 Task: Sort the unsolved tickets in your groups, order by Requester in descending order.
Action: Mouse moved to (13, 291)
Screenshot: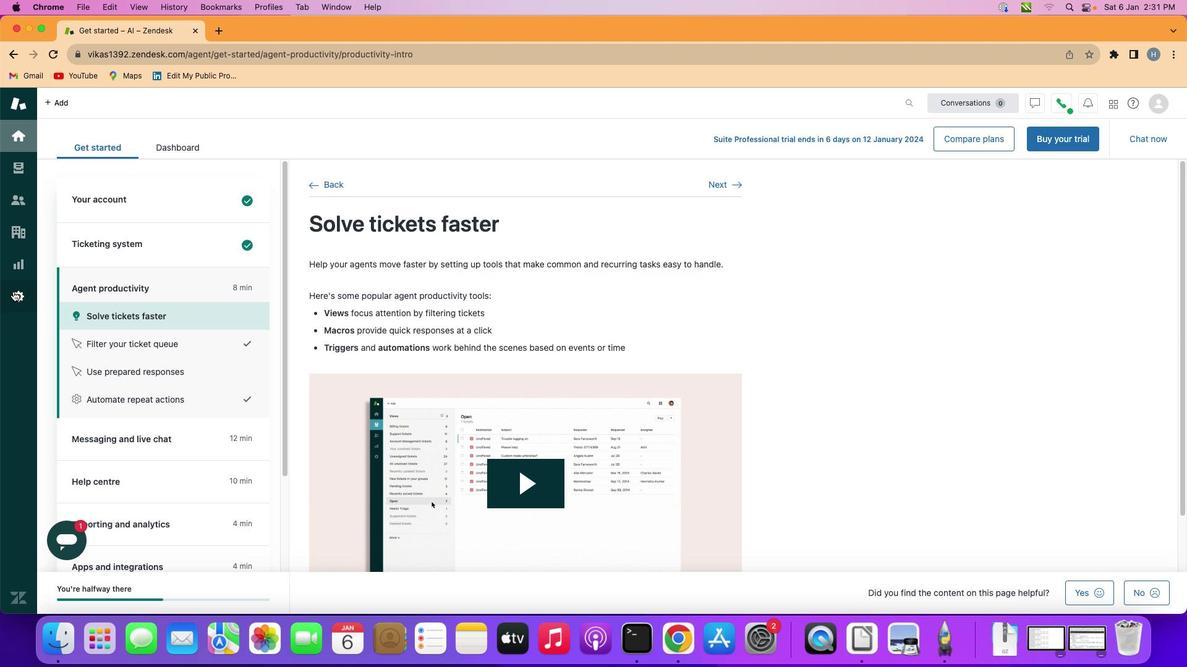 
Action: Mouse pressed left at (13, 291)
Screenshot: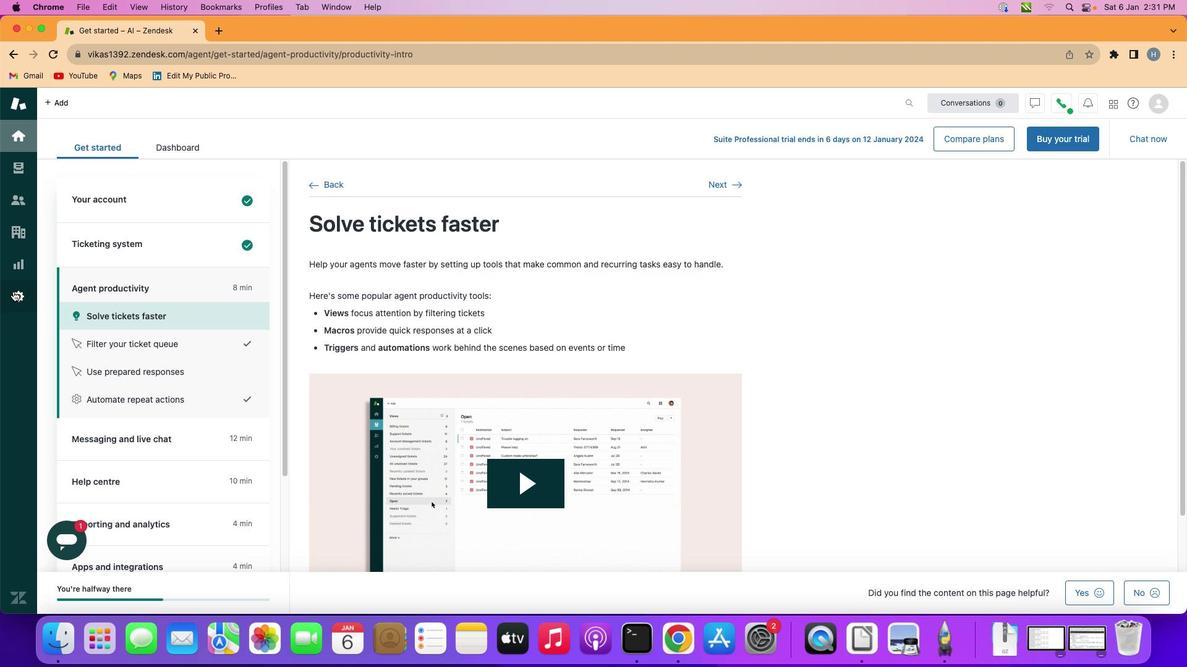 
Action: Mouse moved to (392, 489)
Screenshot: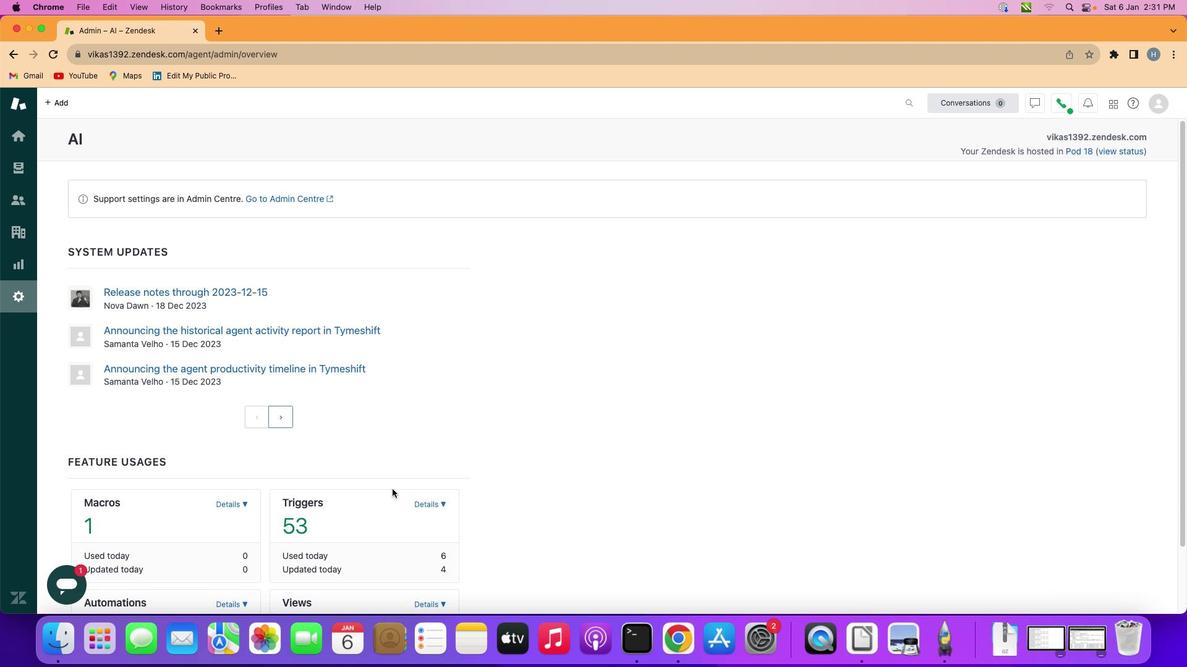 
Action: Mouse scrolled (392, 489) with delta (0, 0)
Screenshot: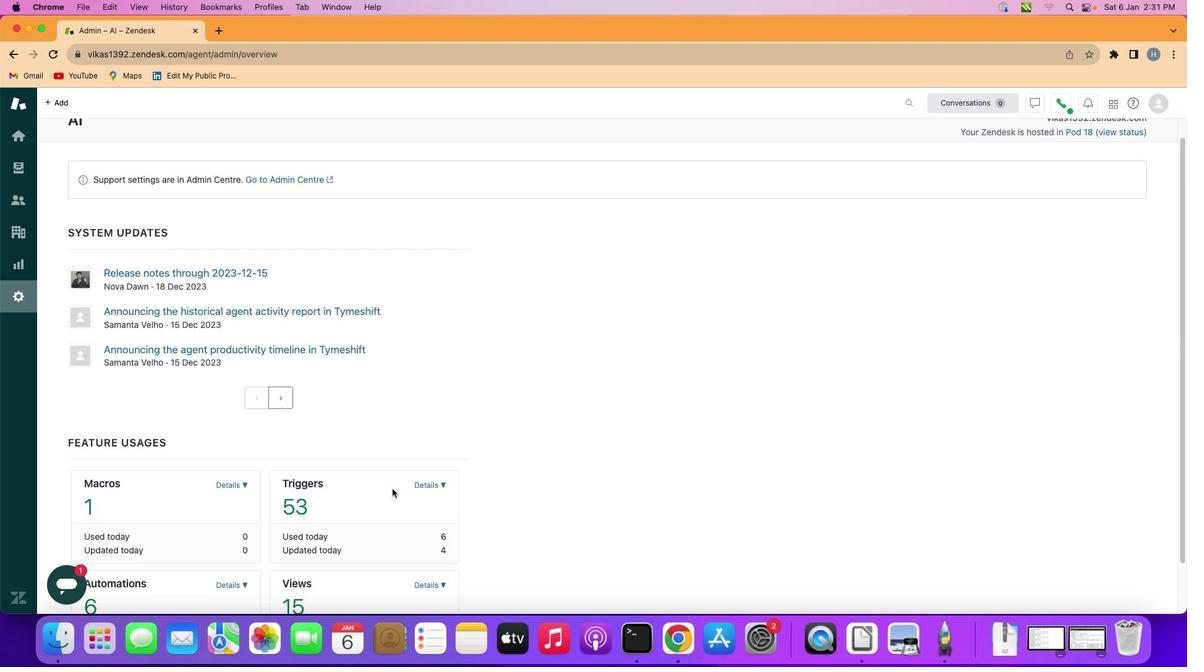 
Action: Mouse scrolled (392, 489) with delta (0, 0)
Screenshot: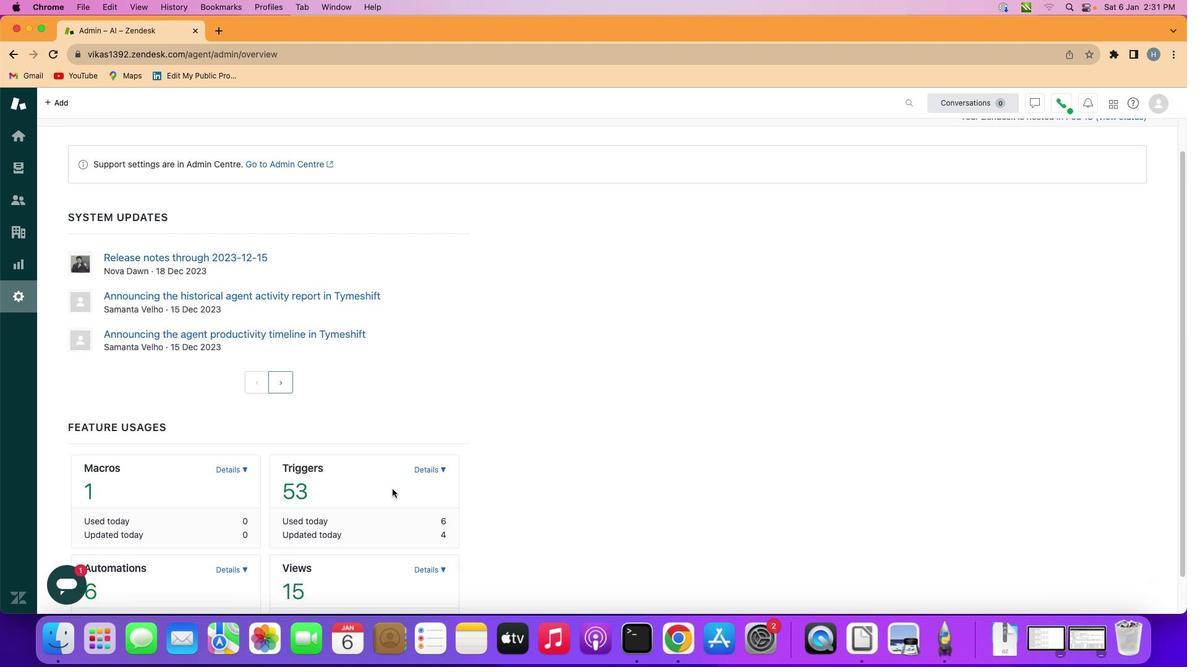 
Action: Mouse scrolled (392, 489) with delta (0, -1)
Screenshot: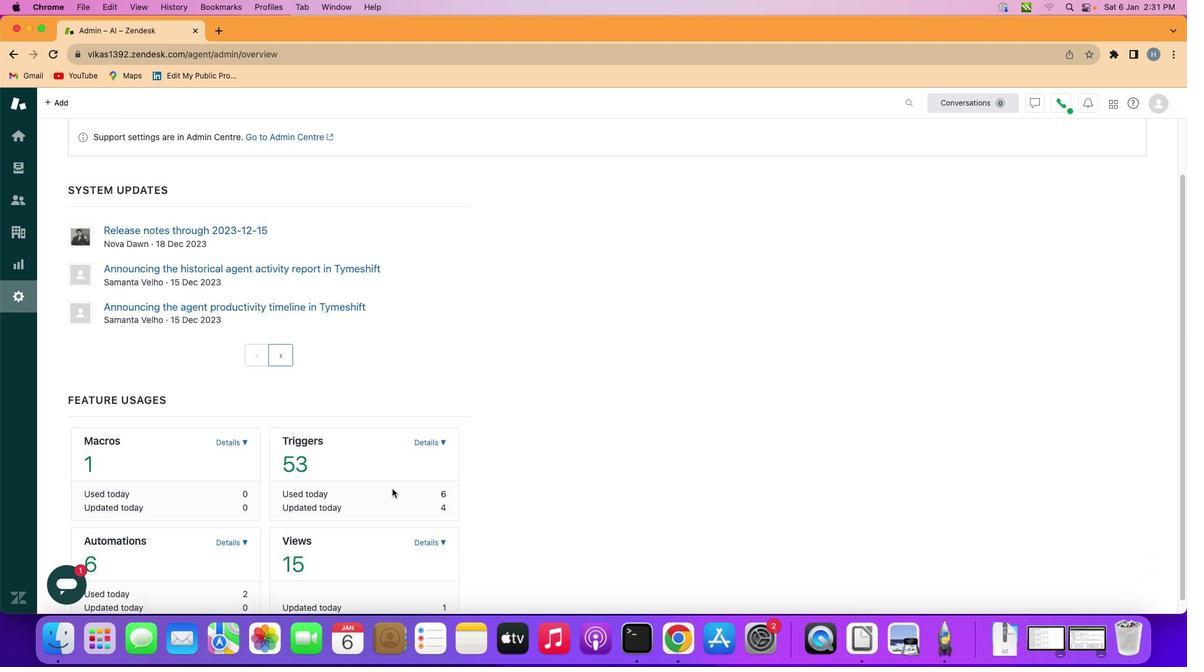 
Action: Mouse scrolled (392, 489) with delta (0, -1)
Screenshot: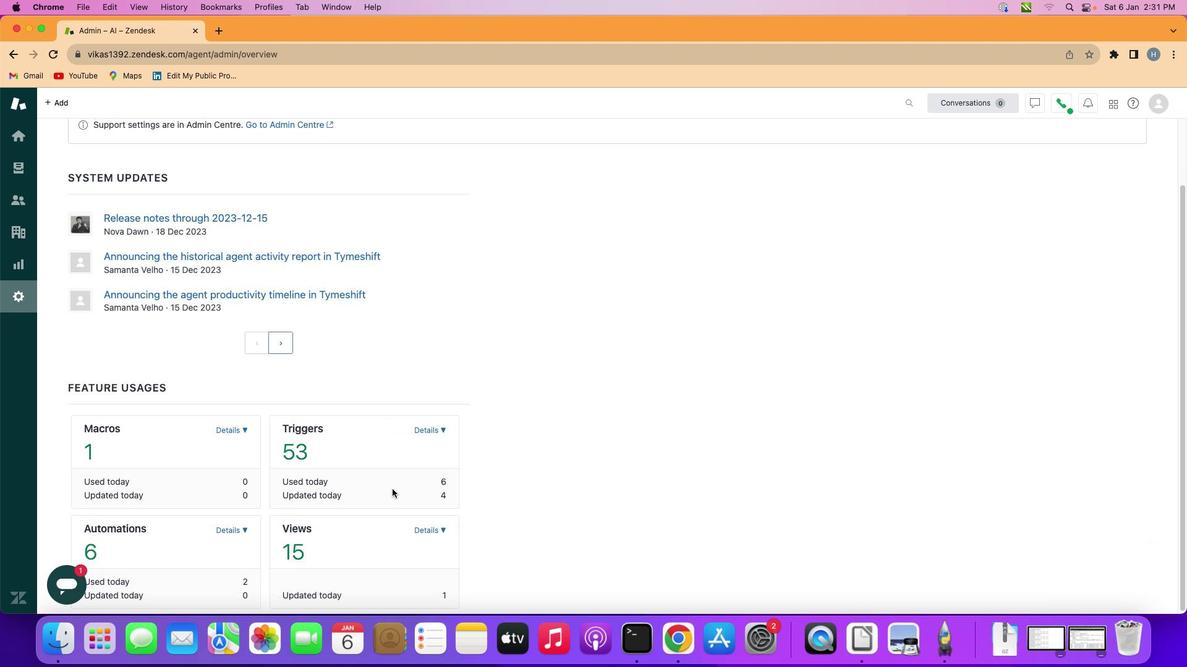 
Action: Mouse scrolled (392, 489) with delta (0, -1)
Screenshot: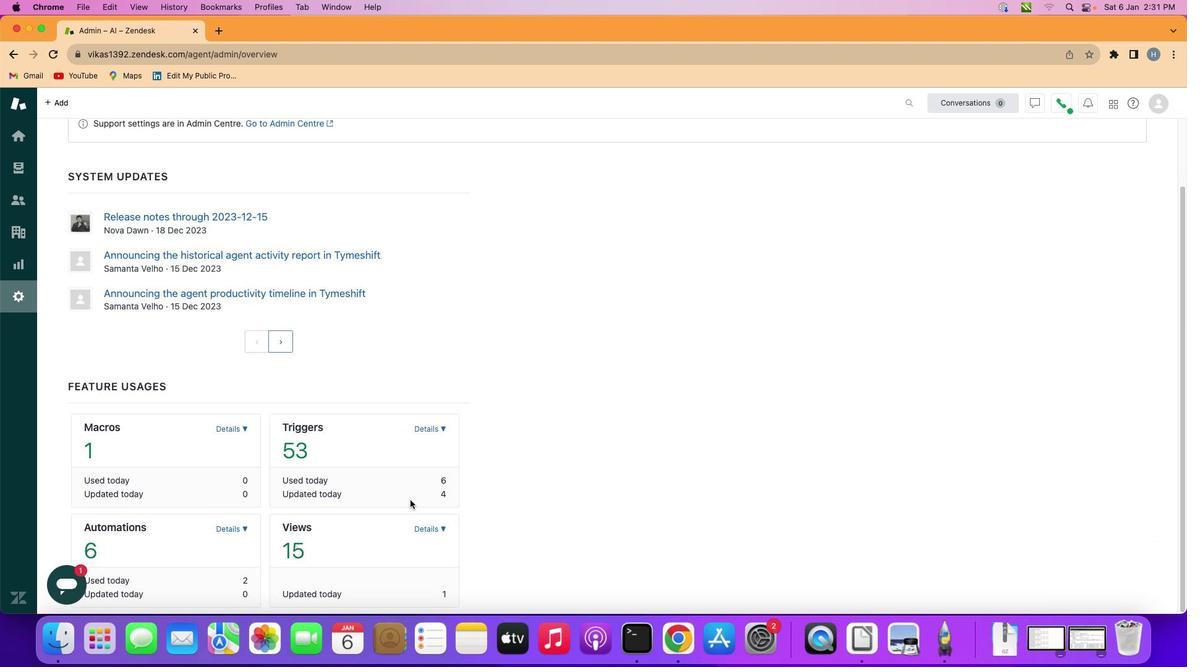 
Action: Mouse moved to (436, 526)
Screenshot: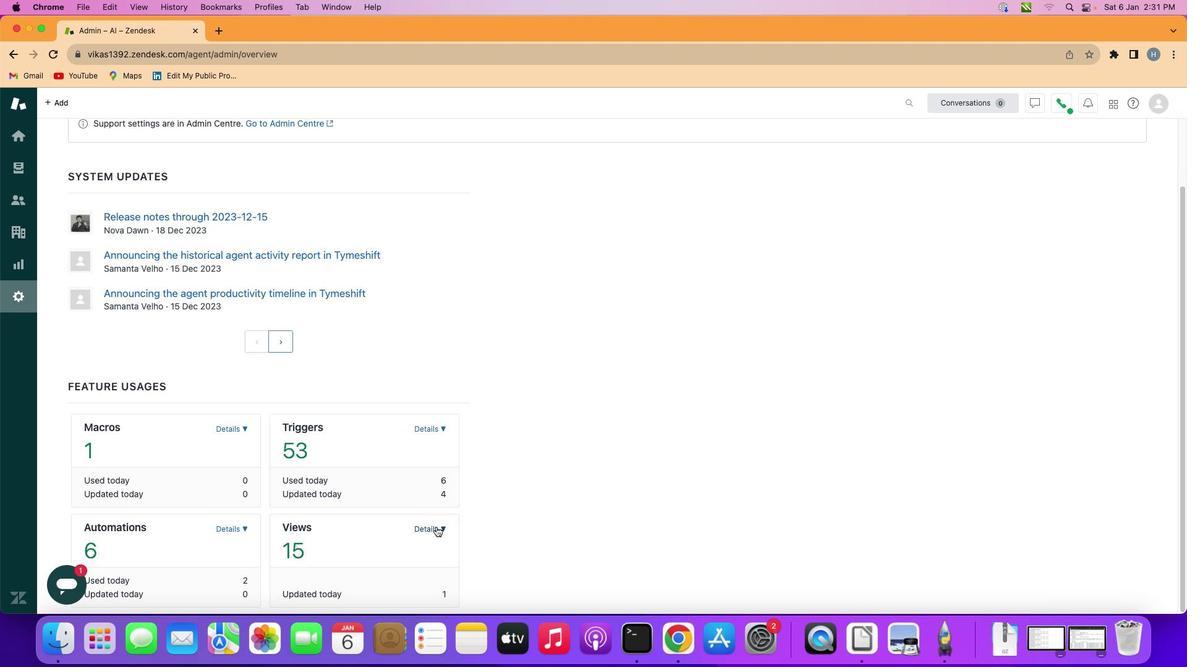 
Action: Mouse pressed left at (436, 526)
Screenshot: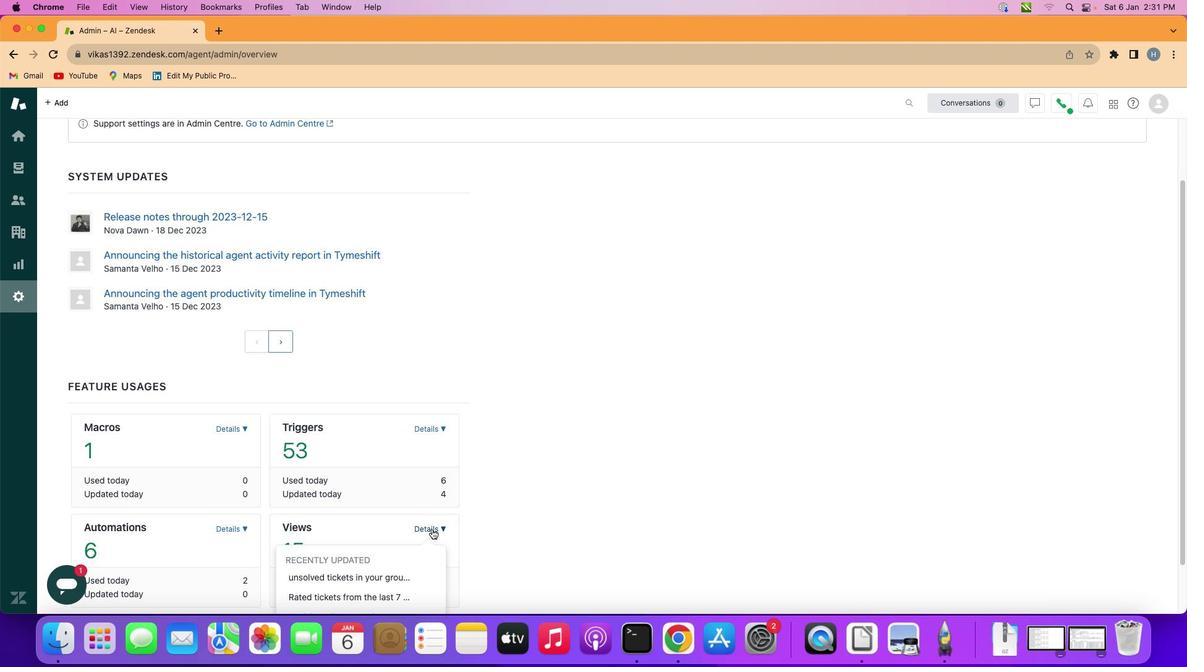 
Action: Mouse moved to (383, 572)
Screenshot: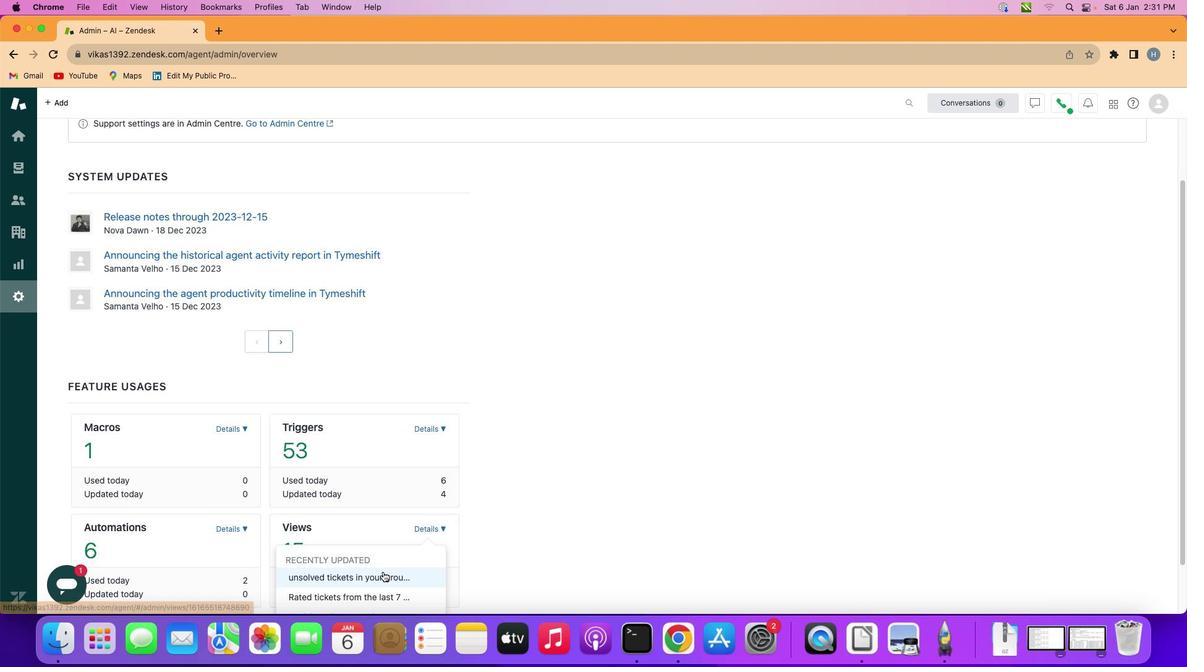 
Action: Mouse pressed left at (383, 572)
Screenshot: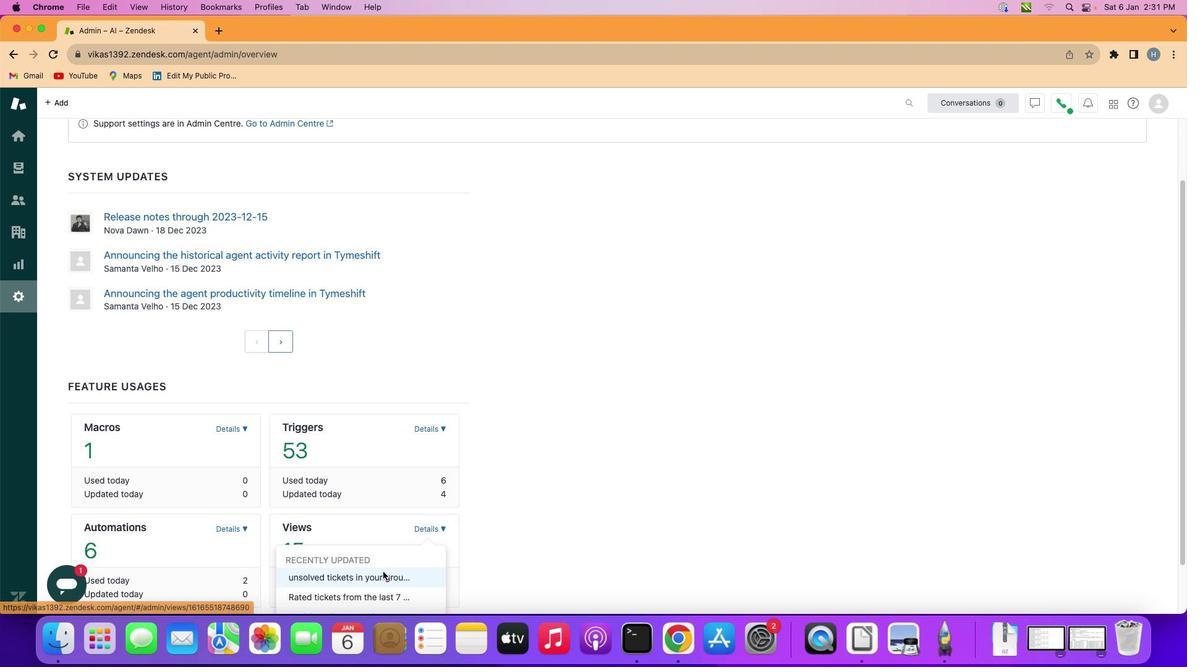 
Action: Mouse moved to (442, 398)
Screenshot: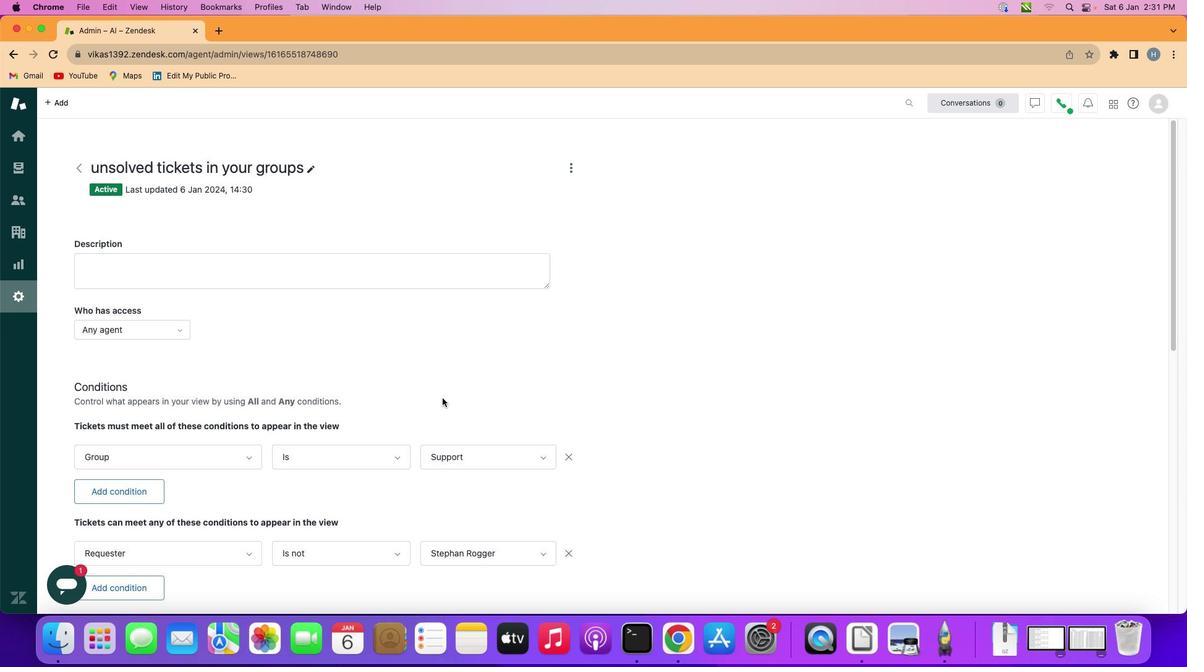 
Action: Mouse scrolled (442, 398) with delta (0, 0)
Screenshot: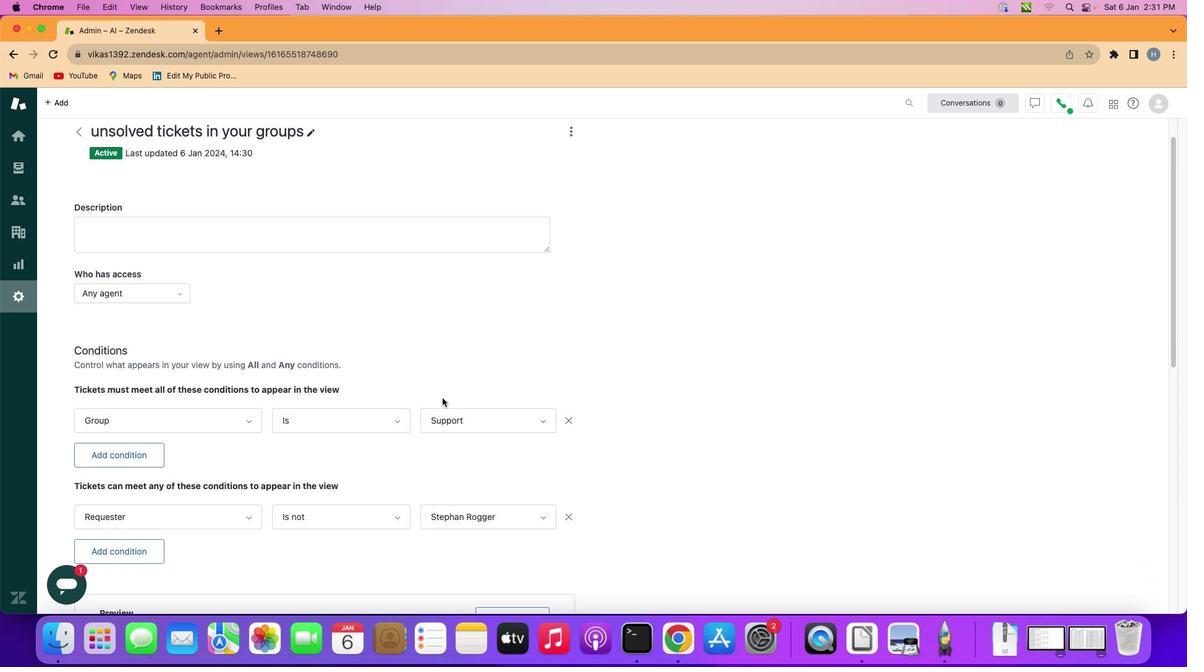 
Action: Mouse scrolled (442, 398) with delta (0, 0)
Screenshot: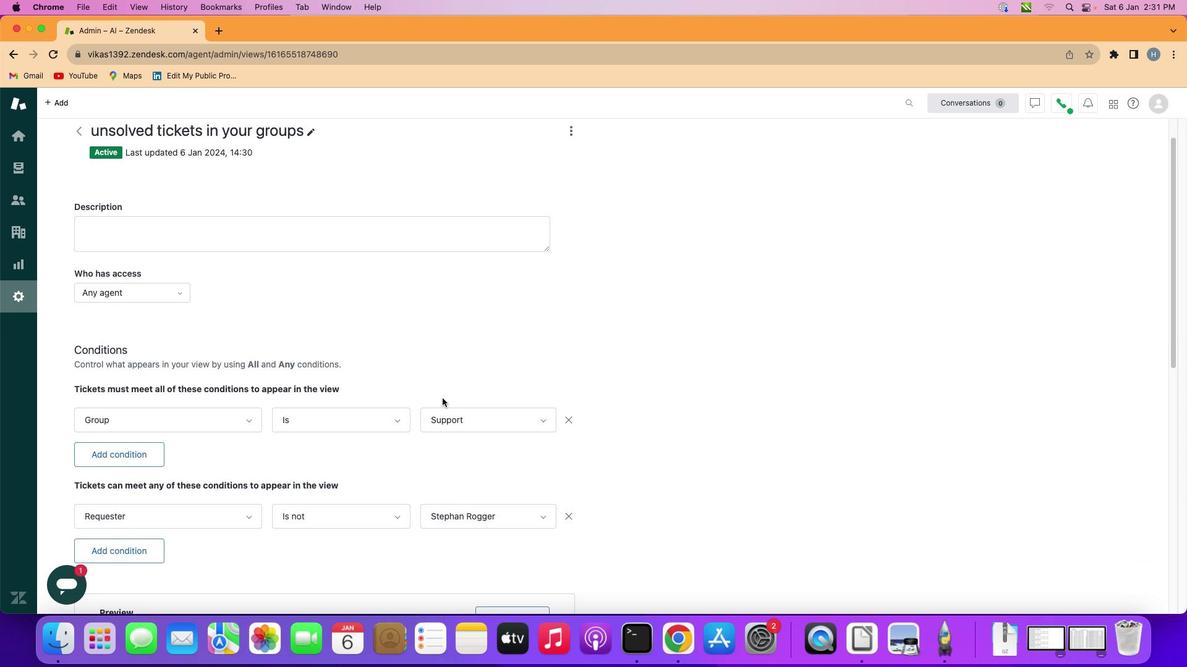 
Action: Mouse scrolled (442, 398) with delta (0, -1)
Screenshot: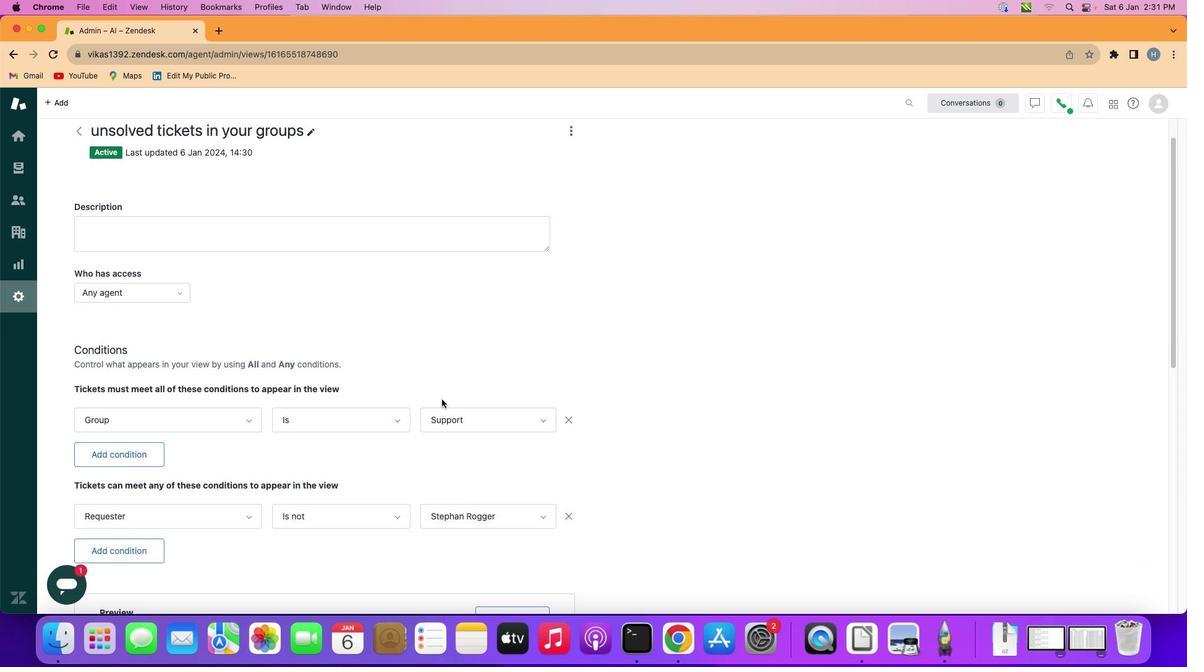 
Action: Mouse scrolled (442, 398) with delta (0, 1)
Screenshot: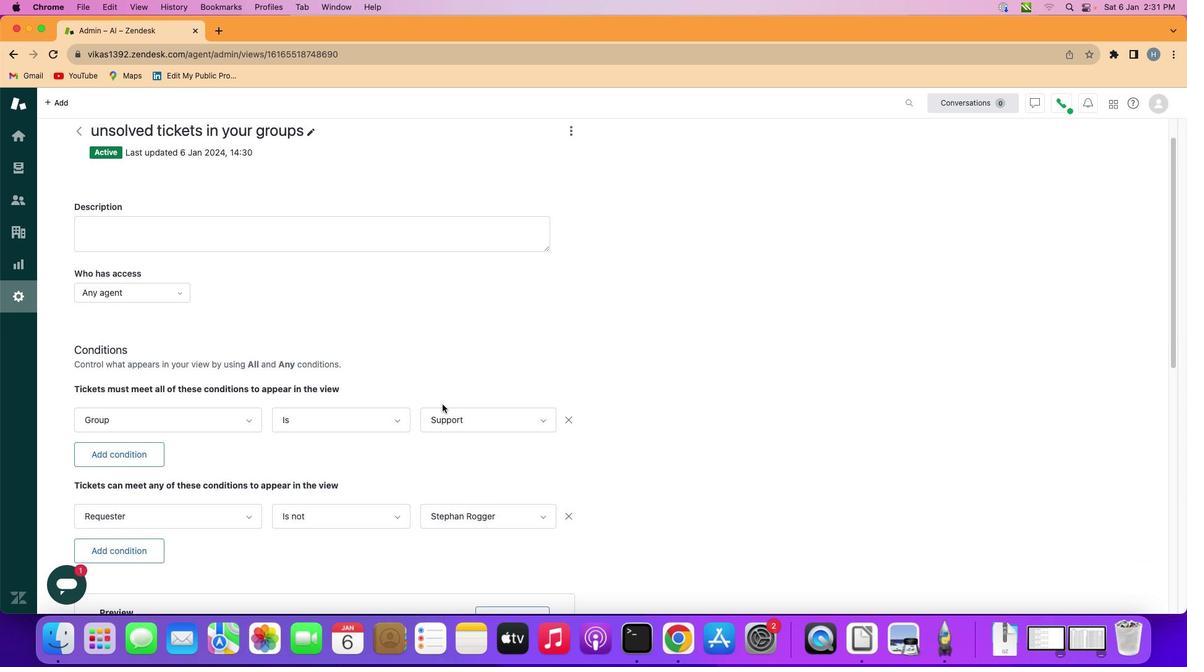 
Action: Mouse moved to (441, 427)
Screenshot: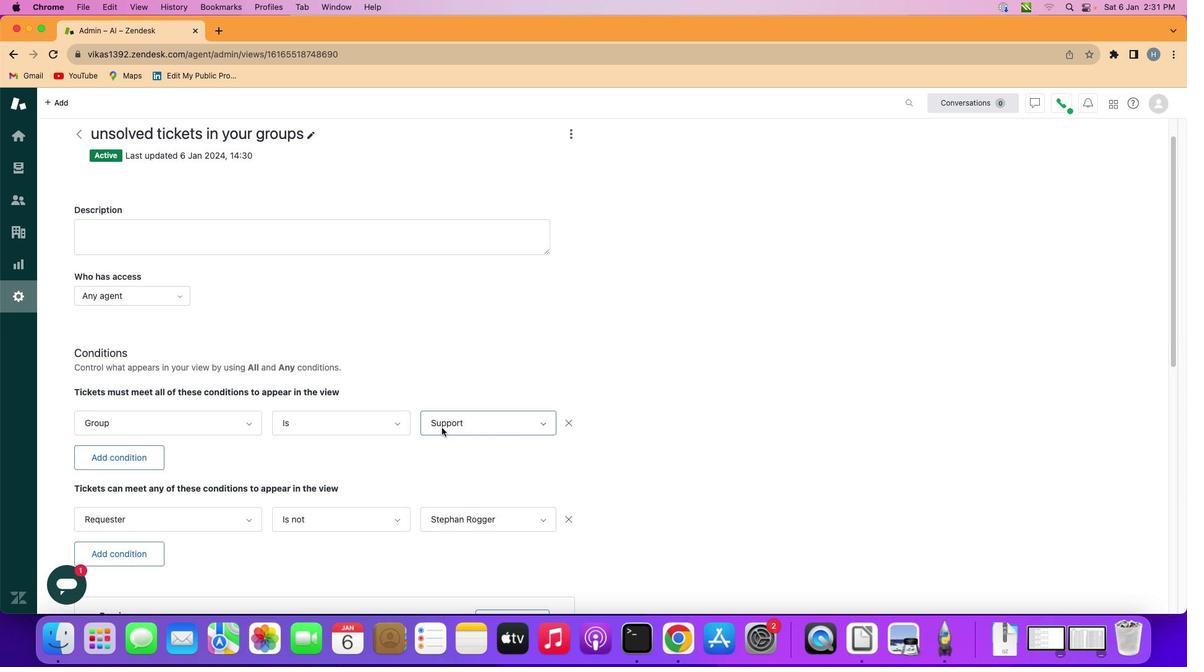 
Action: Mouse scrolled (441, 427) with delta (0, 0)
Screenshot: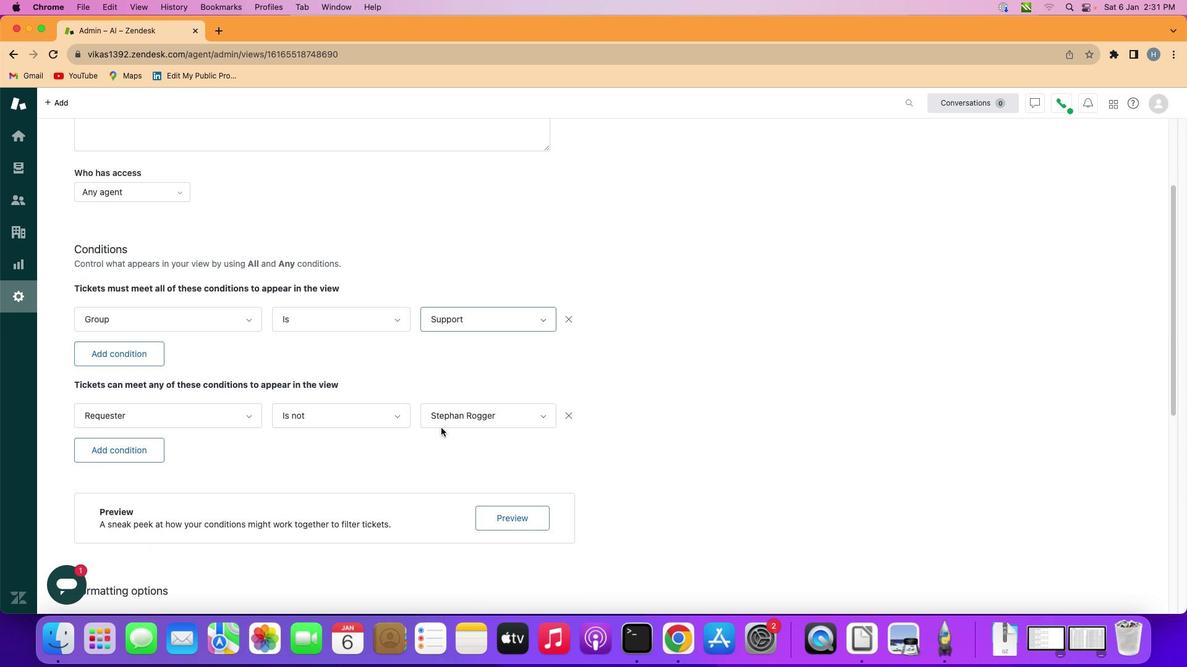 
Action: Mouse scrolled (441, 427) with delta (0, 1)
Screenshot: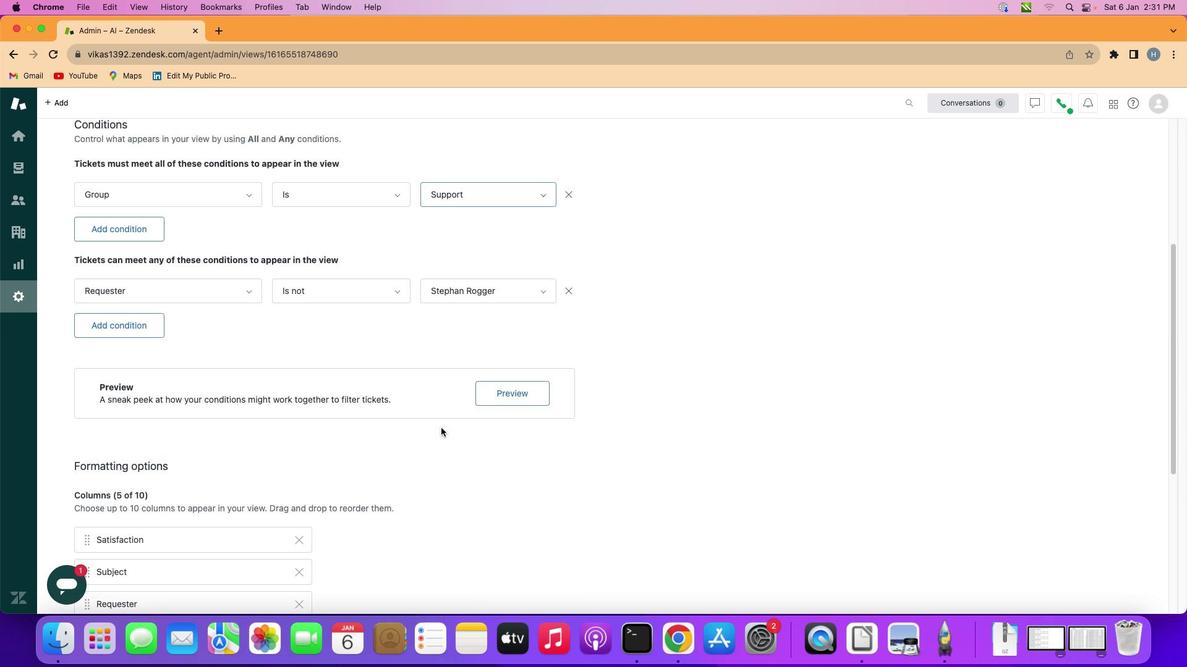 
Action: Mouse moved to (441, 427)
Screenshot: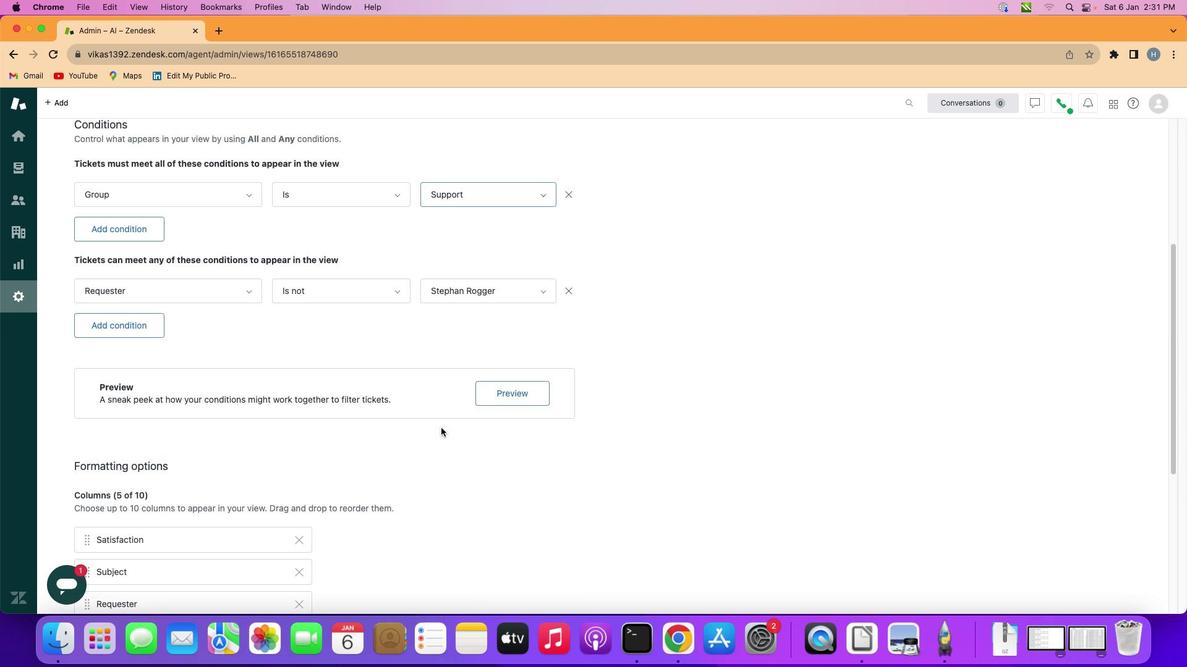 
Action: Mouse scrolled (441, 427) with delta (0, -1)
Screenshot: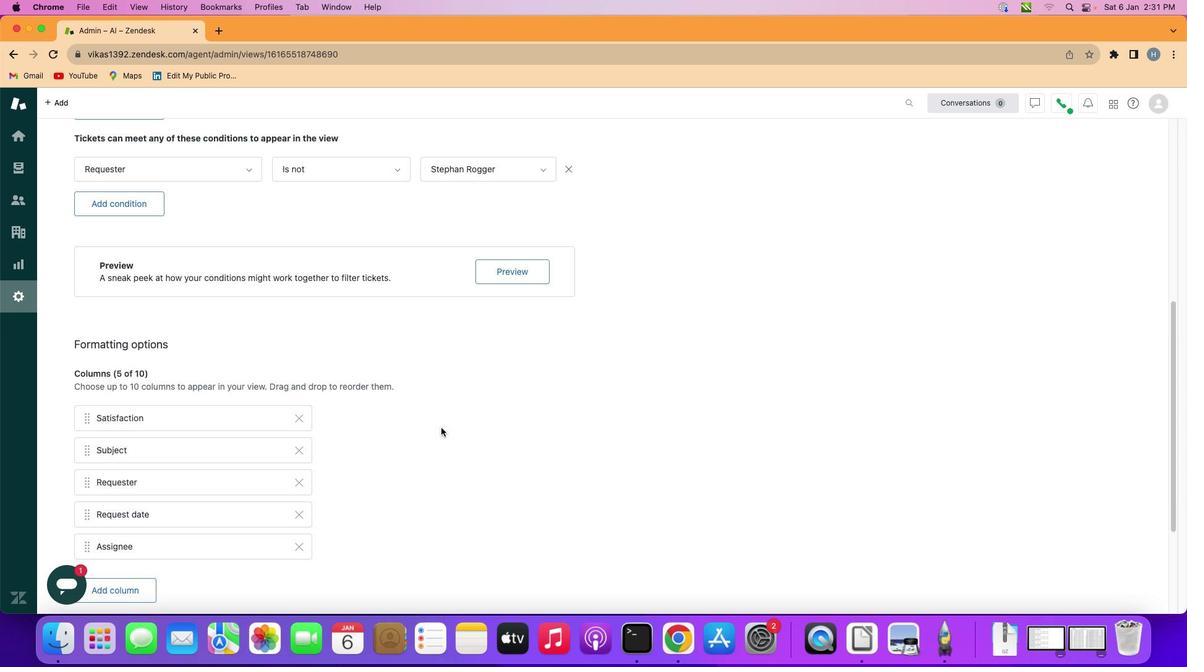 
Action: Mouse moved to (441, 427)
Screenshot: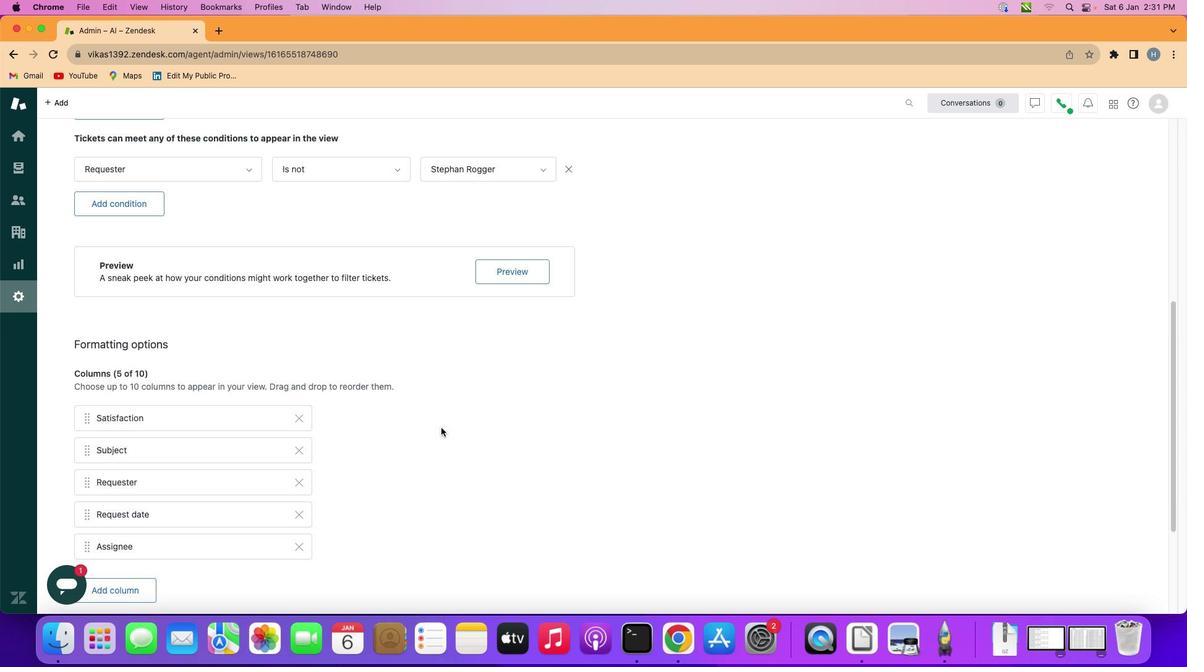 
Action: Mouse scrolled (441, 427) with delta (0, -1)
Screenshot: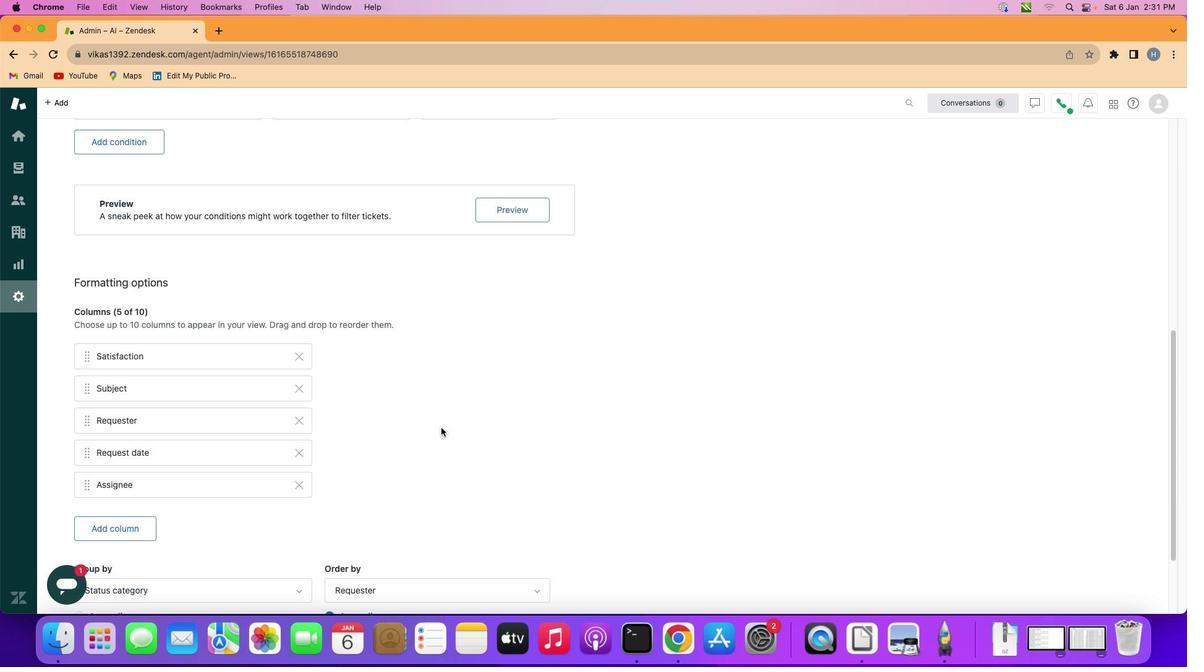 
Action: Mouse scrolled (441, 427) with delta (0, -3)
Screenshot: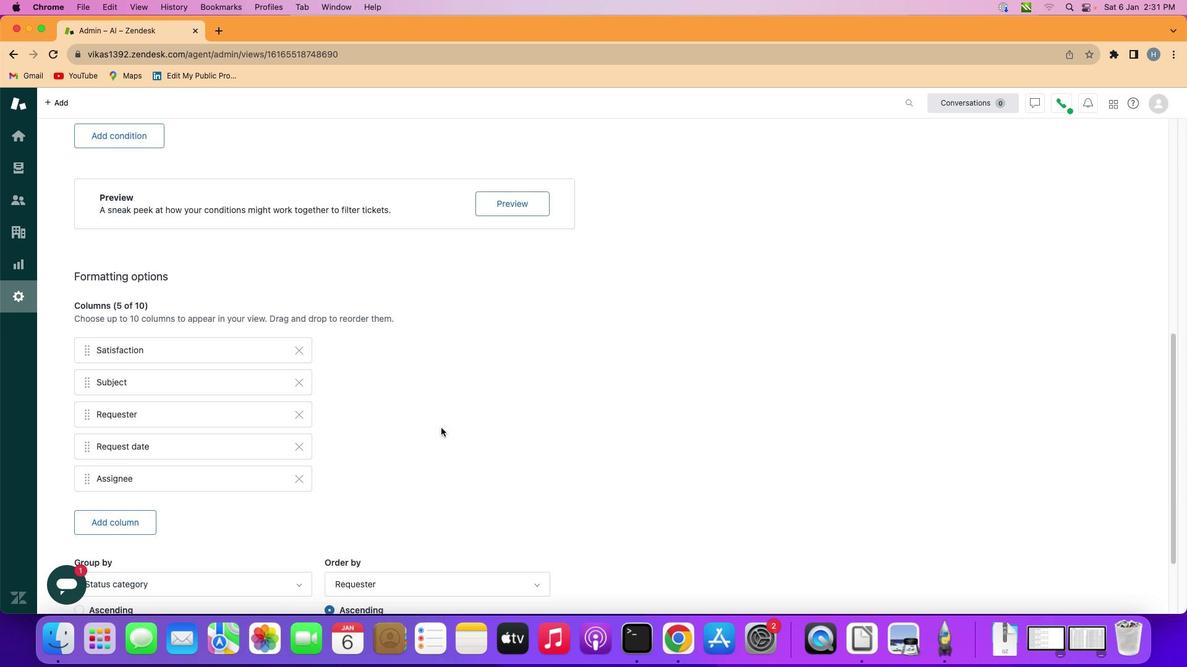 
Action: Mouse moved to (441, 428)
Screenshot: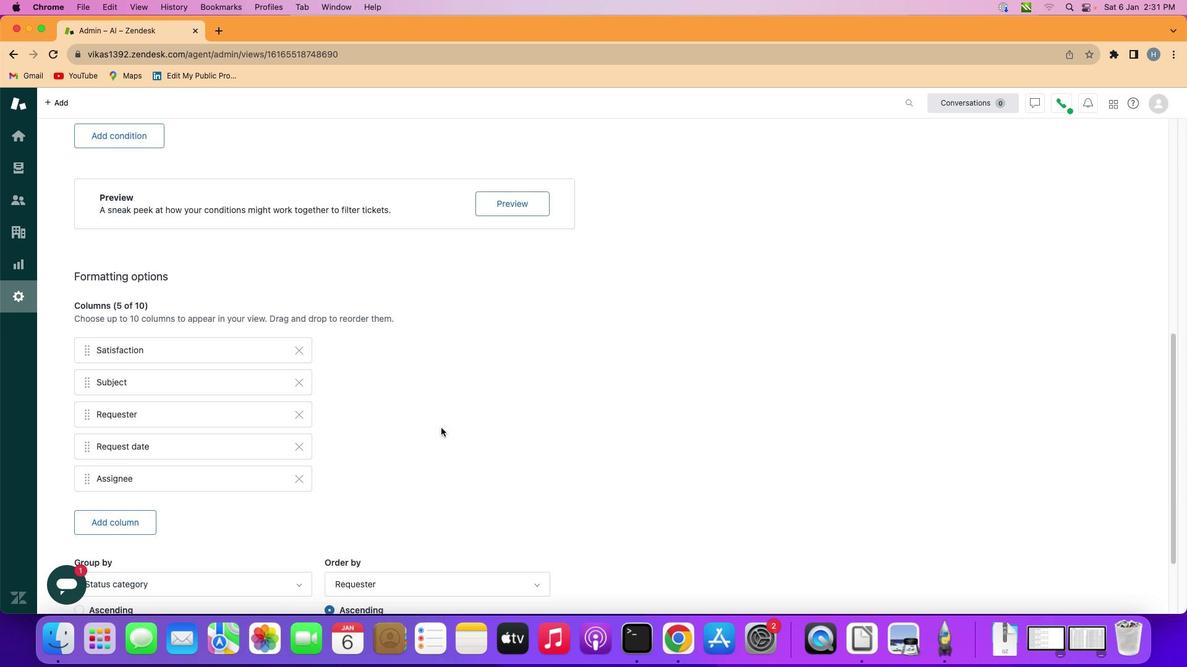 
Action: Mouse scrolled (441, 428) with delta (0, -3)
Screenshot: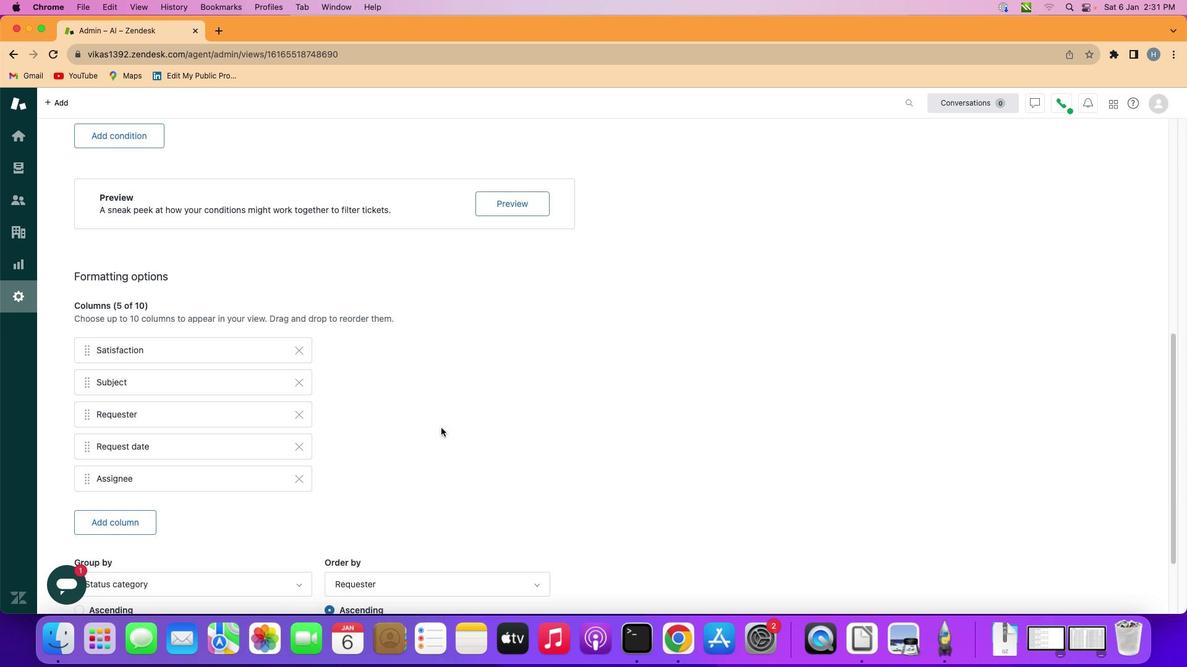 
Action: Mouse moved to (440, 429)
Screenshot: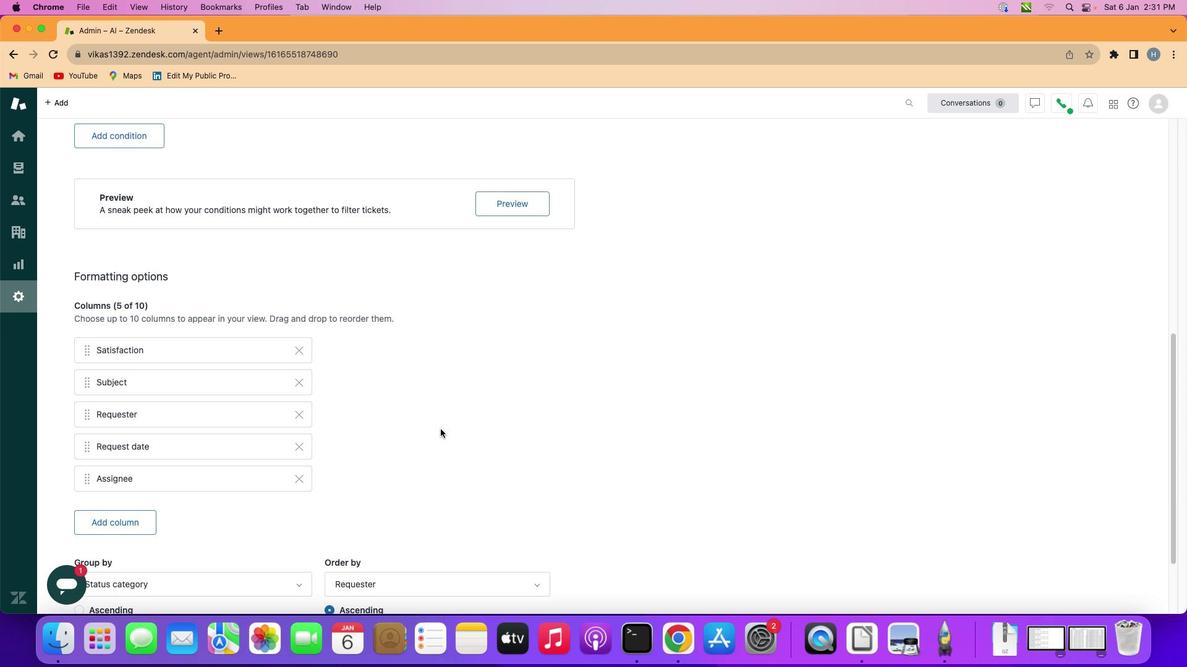 
Action: Mouse scrolled (440, 429) with delta (0, 0)
Screenshot: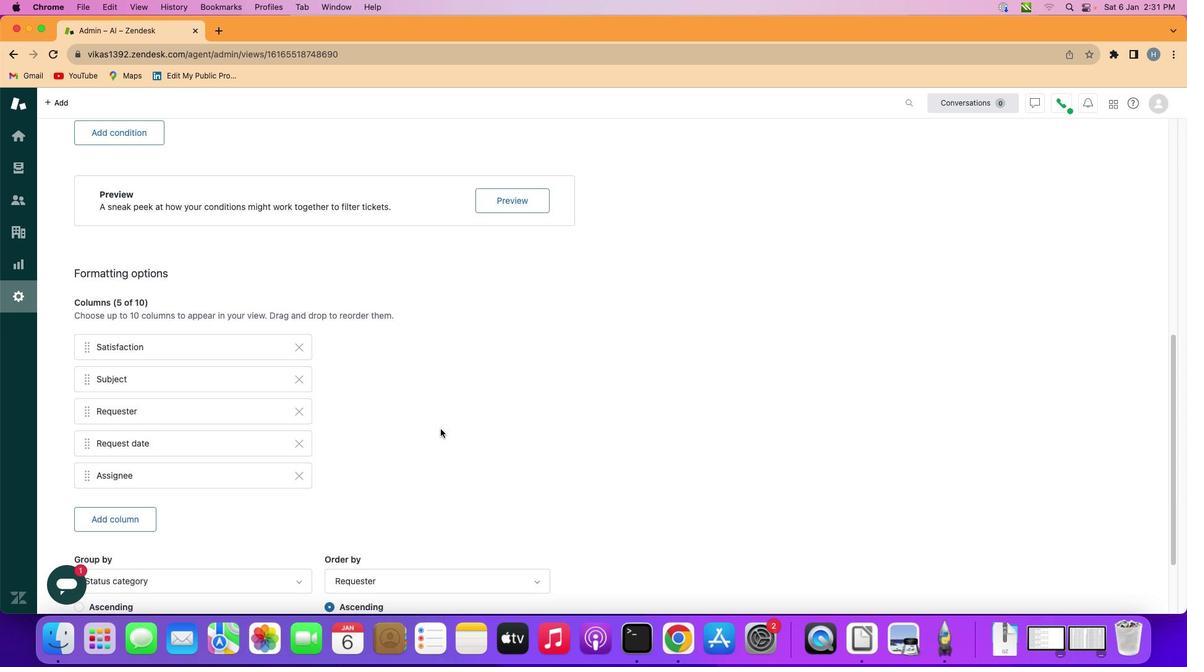 
Action: Mouse scrolled (440, 429) with delta (0, 0)
Screenshot: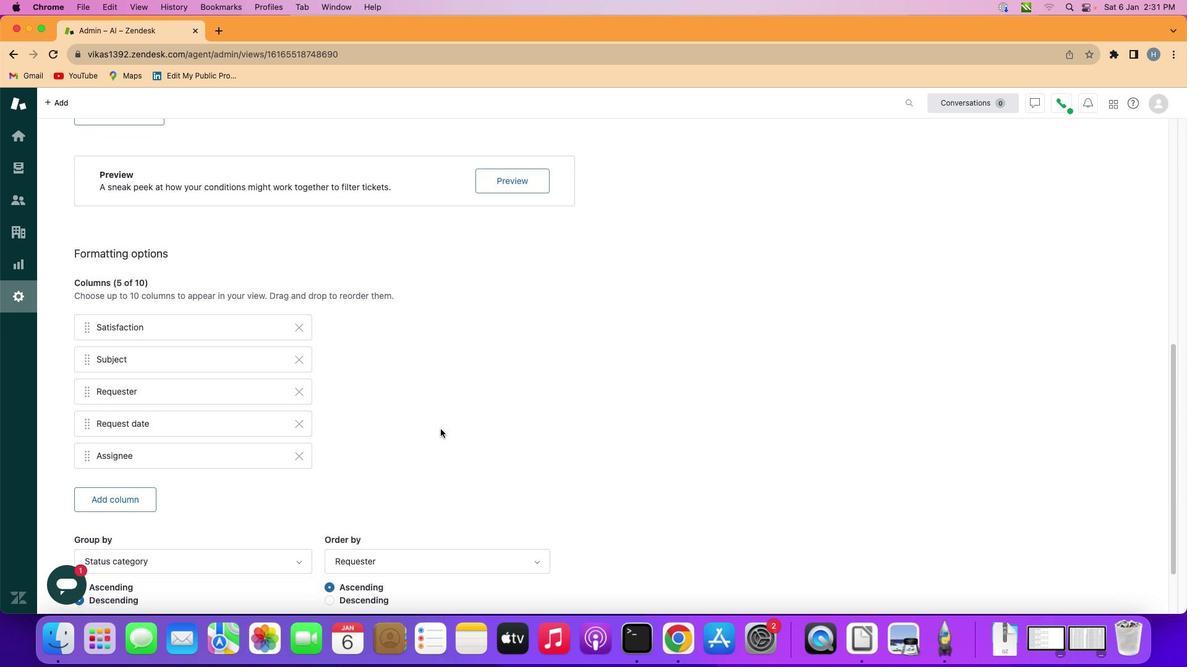 
Action: Mouse scrolled (440, 429) with delta (0, 0)
Screenshot: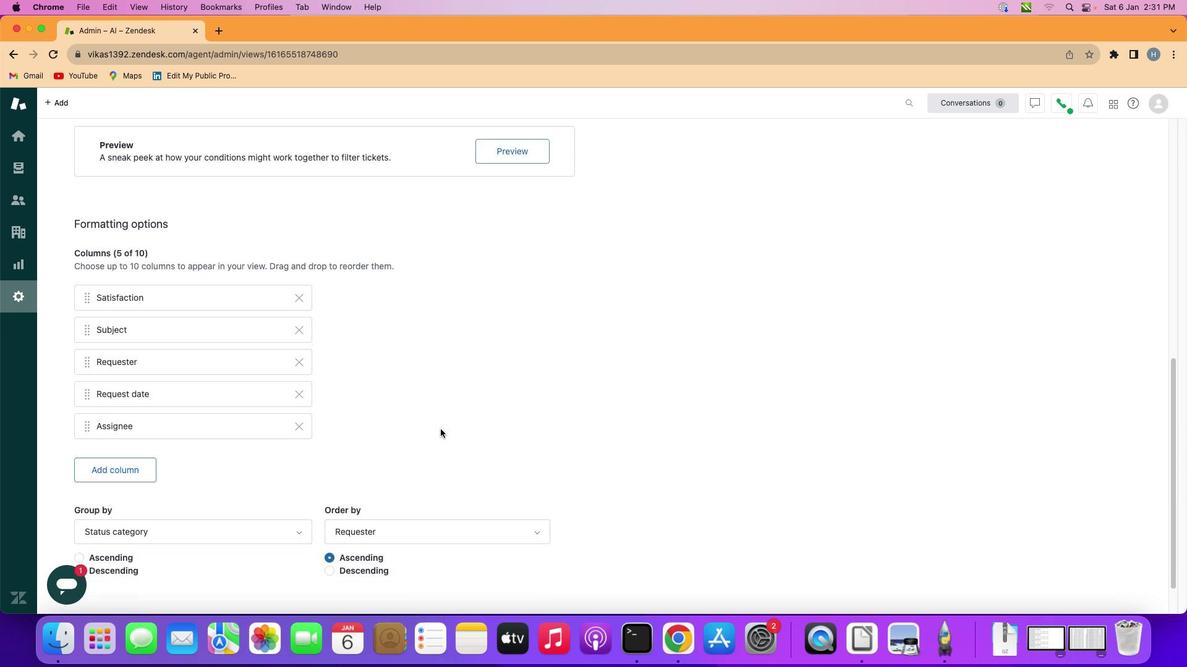 
Action: Mouse scrolled (440, 429) with delta (0, 0)
Screenshot: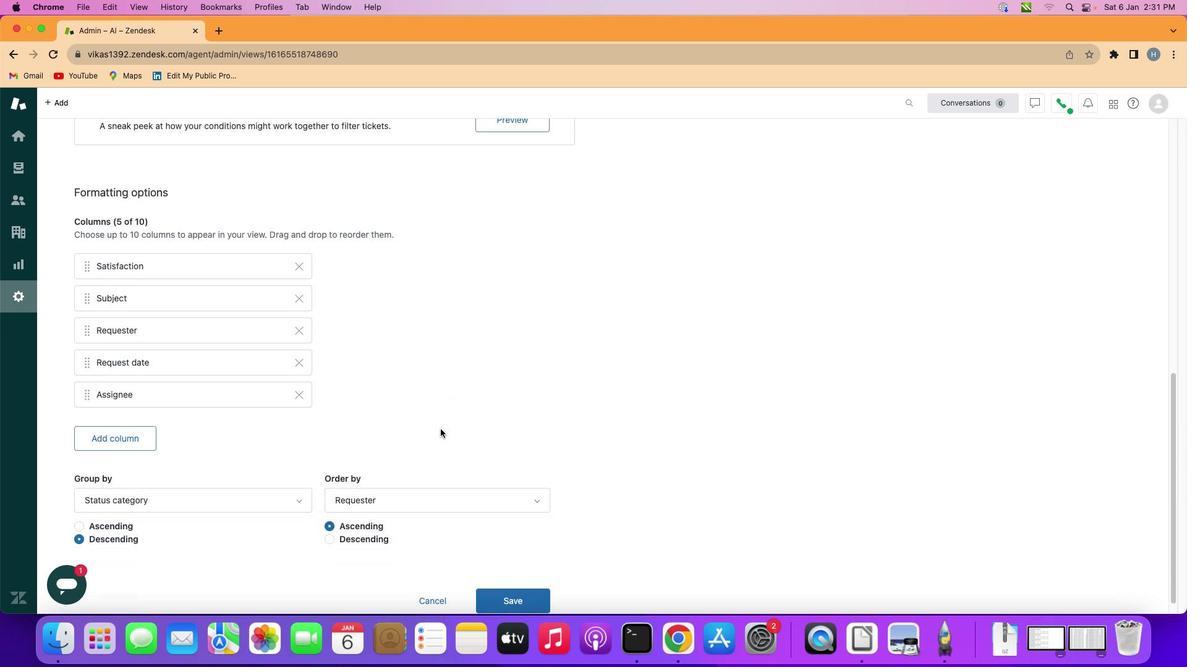 
Action: Mouse scrolled (440, 429) with delta (0, -1)
Screenshot: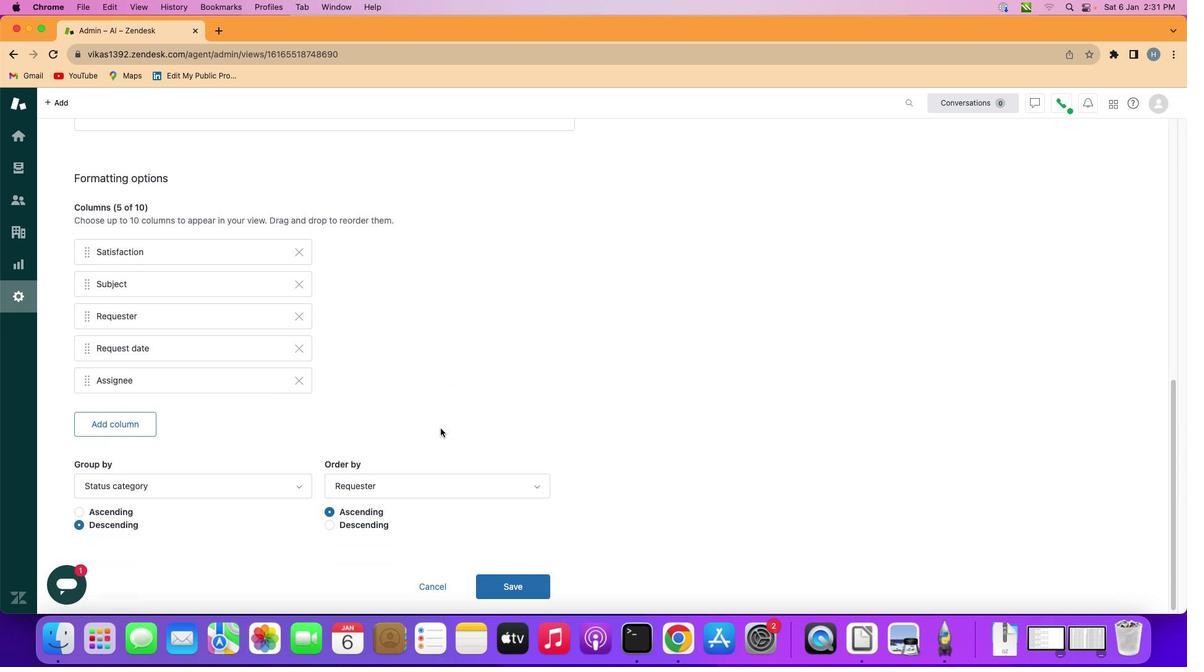 
Action: Mouse scrolled (440, 429) with delta (0, -1)
Screenshot: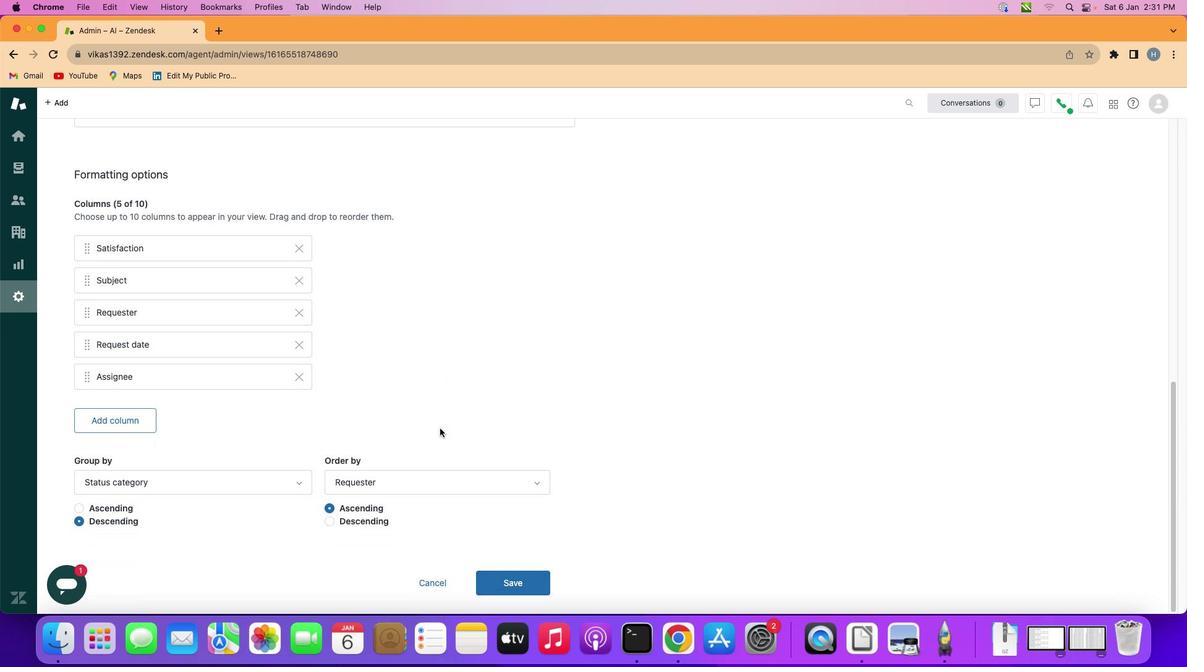 
Action: Mouse moved to (440, 431)
Screenshot: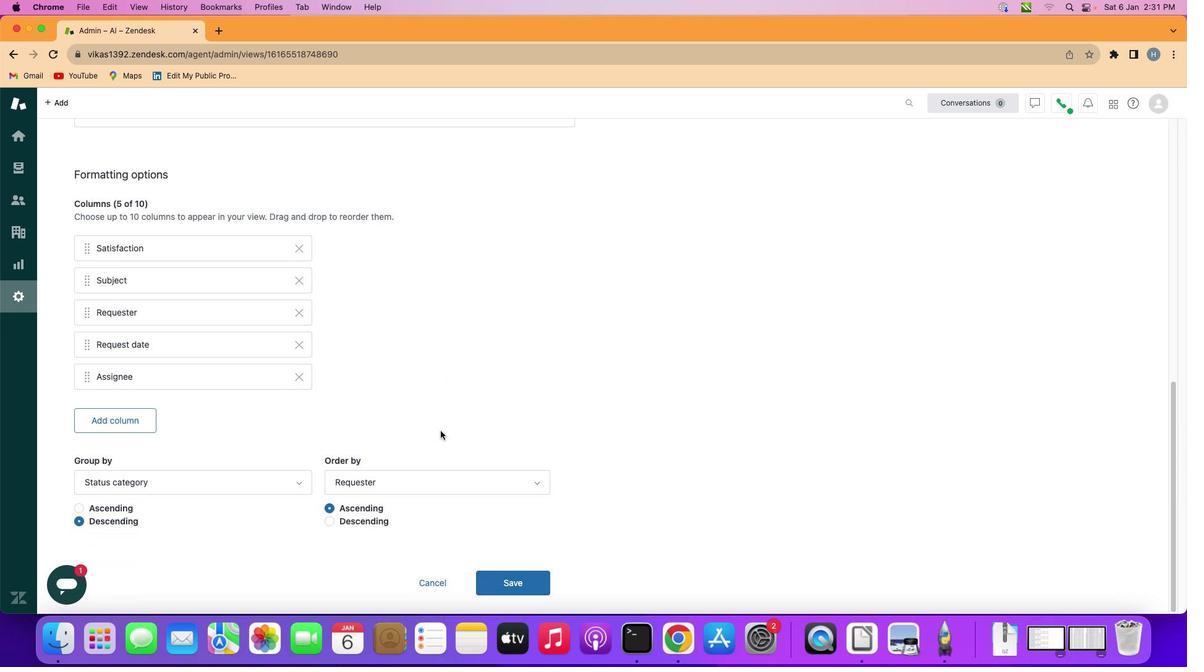 
Action: Mouse scrolled (440, 431) with delta (0, 0)
Screenshot: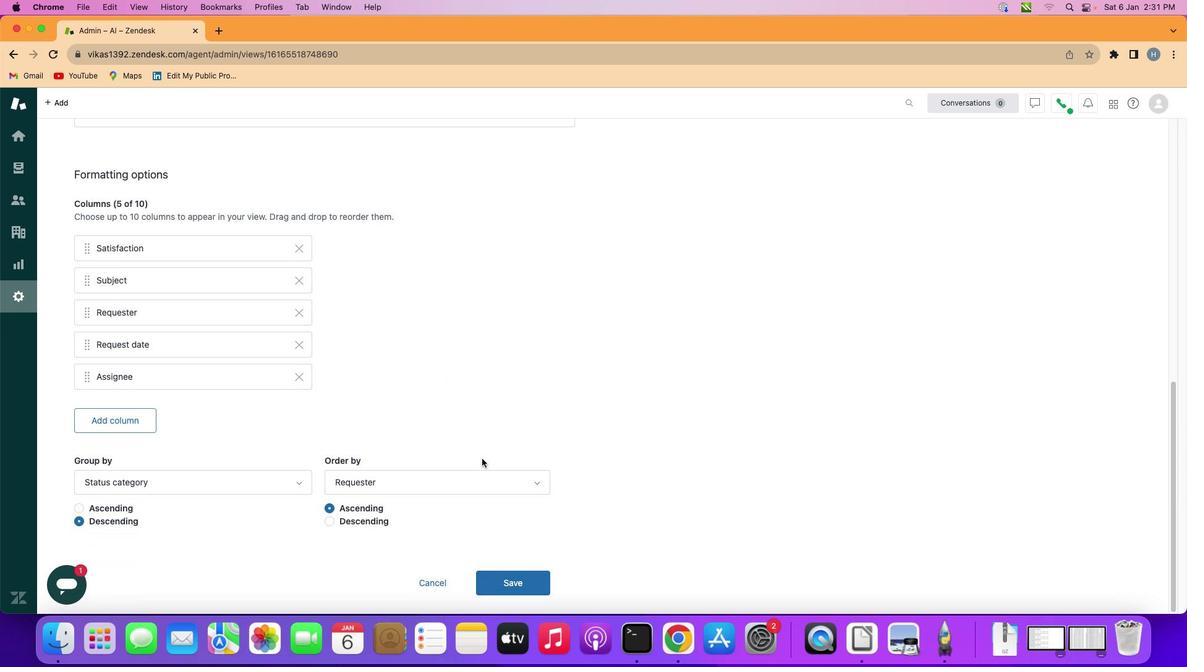 
Action: Mouse moved to (441, 431)
Screenshot: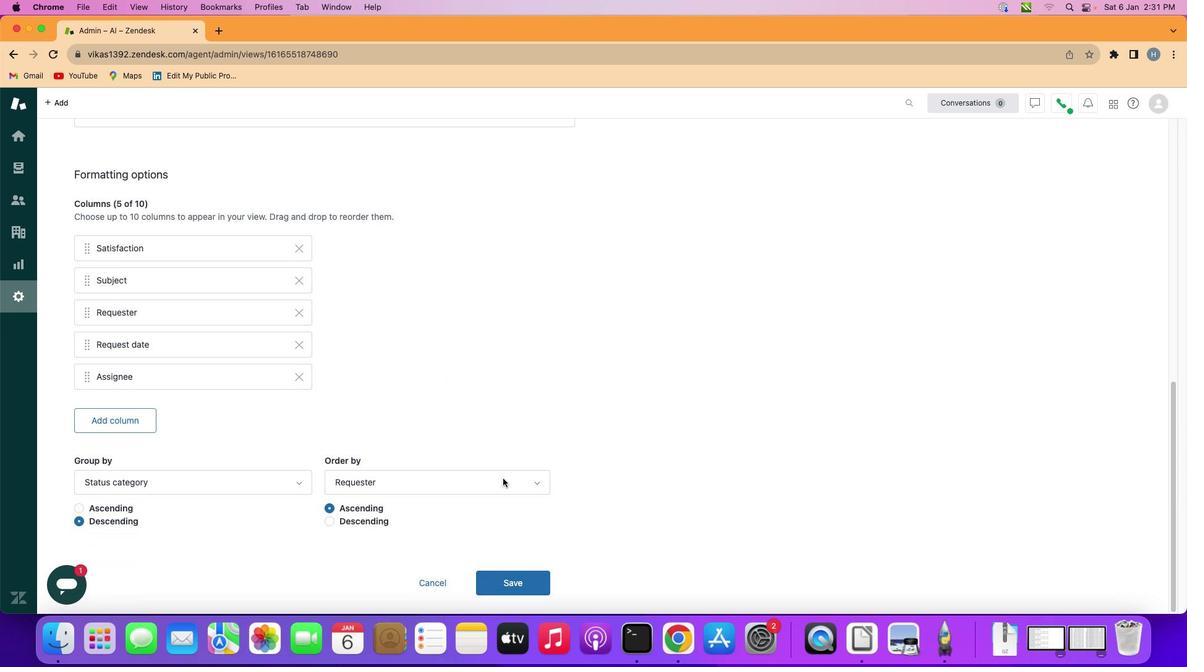 
Action: Mouse scrolled (441, 431) with delta (0, 0)
Screenshot: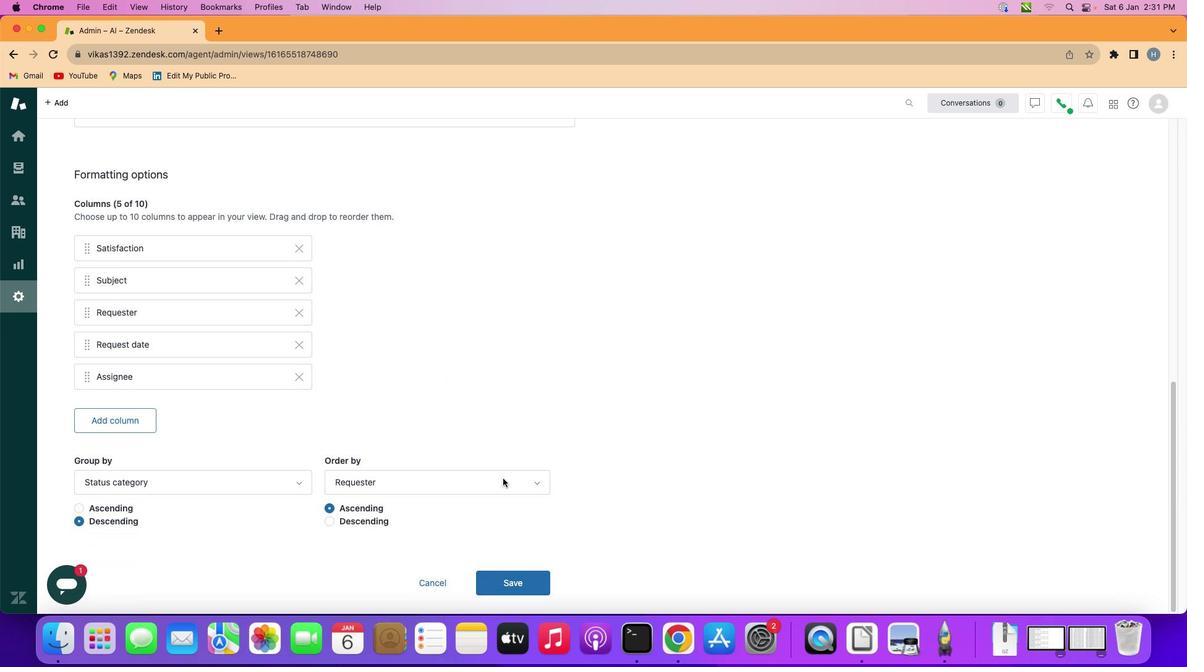 
Action: Mouse moved to (533, 484)
Screenshot: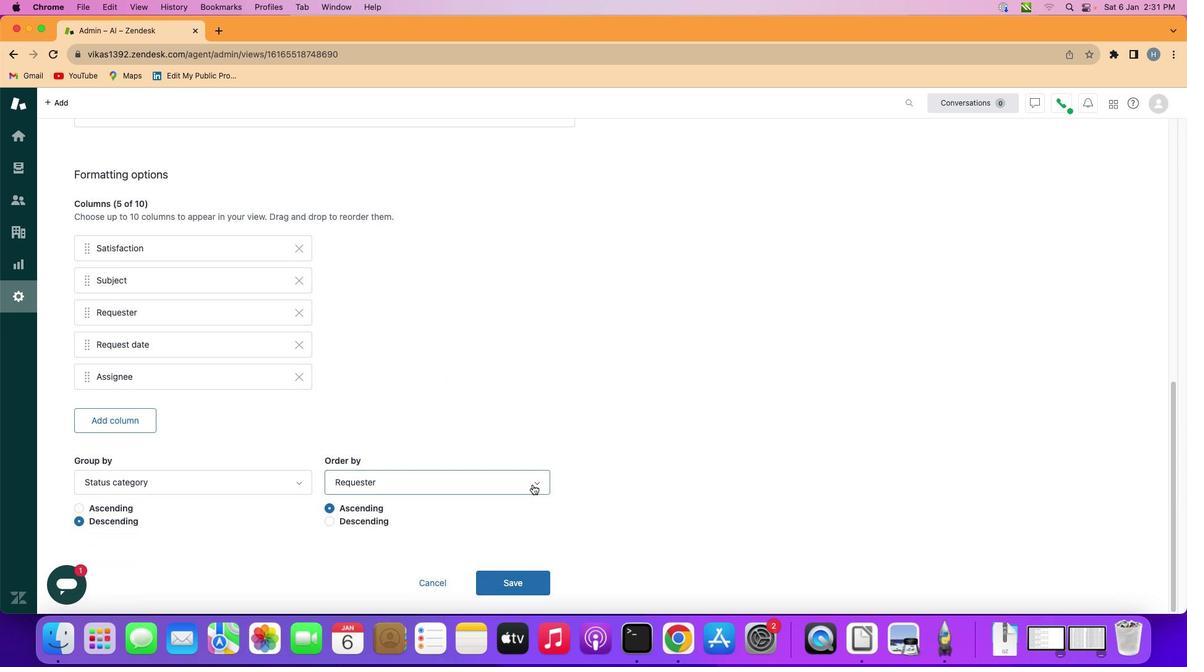 
Action: Mouse pressed left at (533, 484)
Screenshot: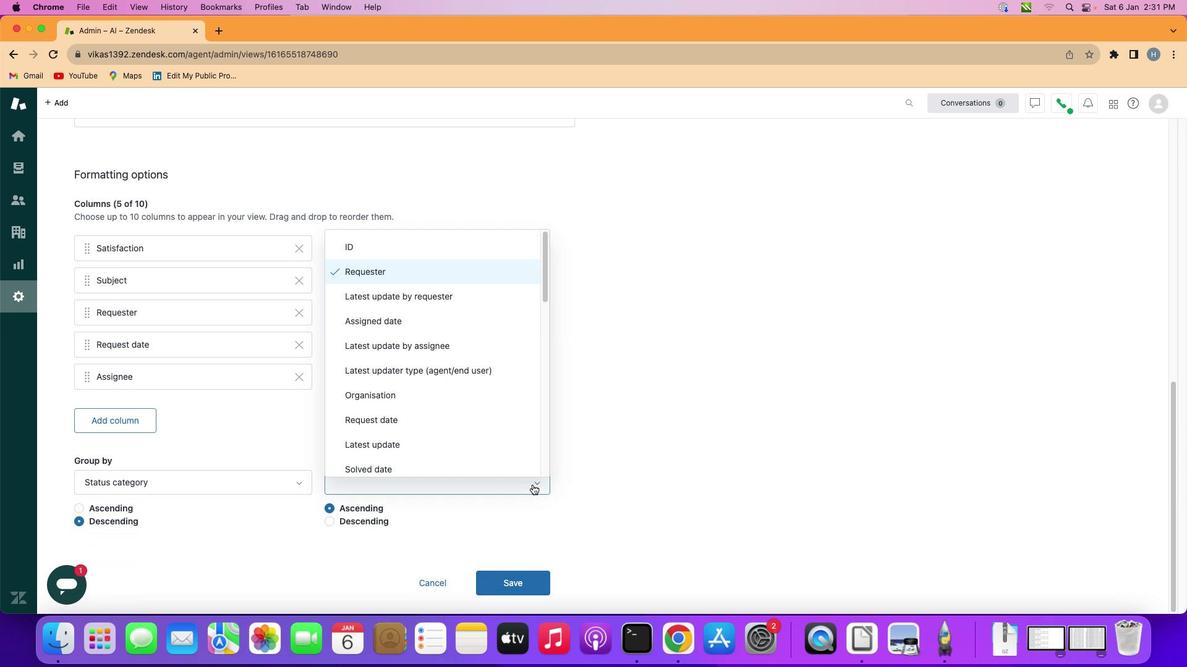 
Action: Mouse moved to (471, 261)
Screenshot: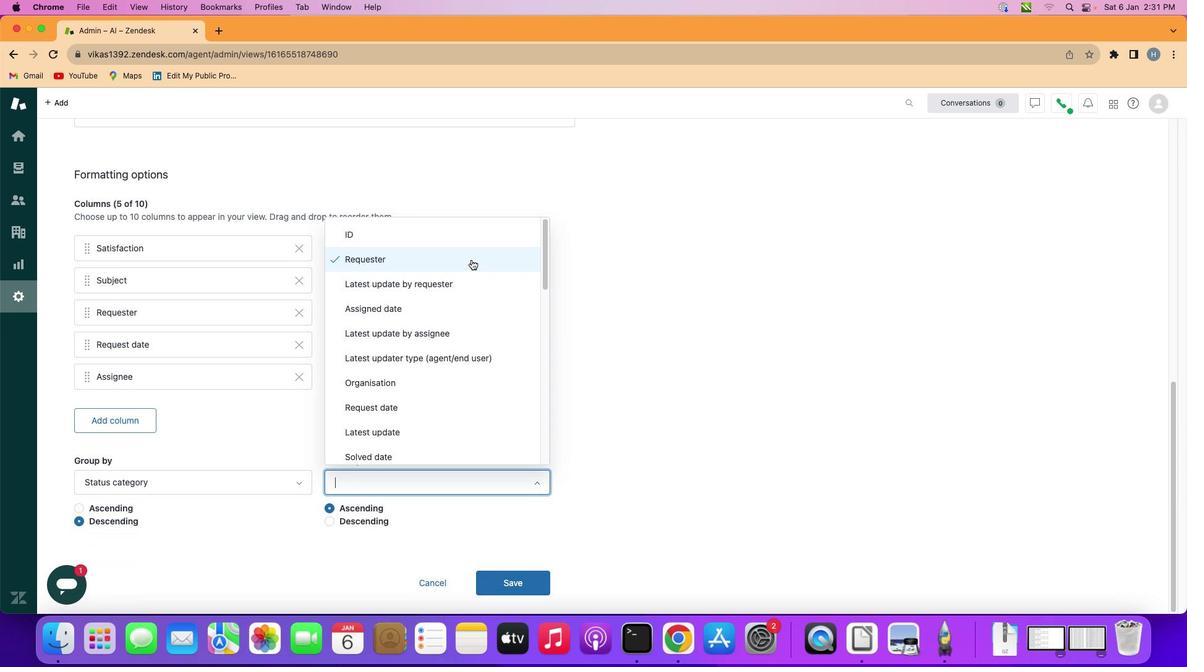 
Action: Mouse pressed left at (471, 261)
Screenshot: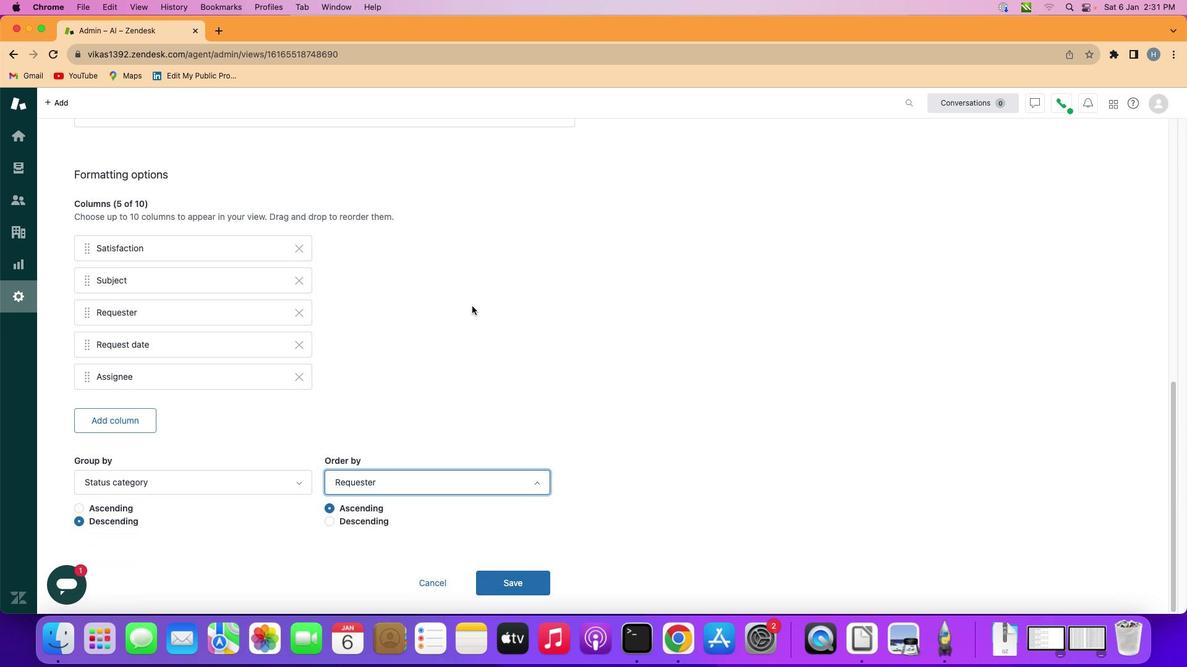 
Action: Mouse moved to (371, 523)
Screenshot: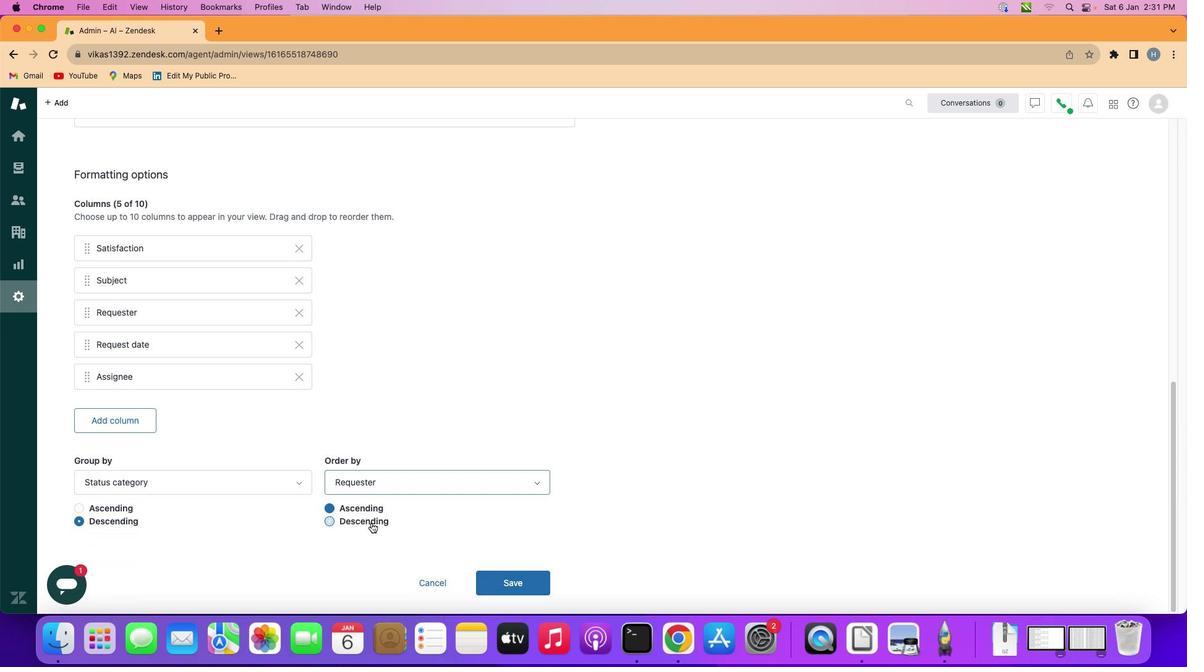 
Action: Mouse pressed left at (371, 523)
Screenshot: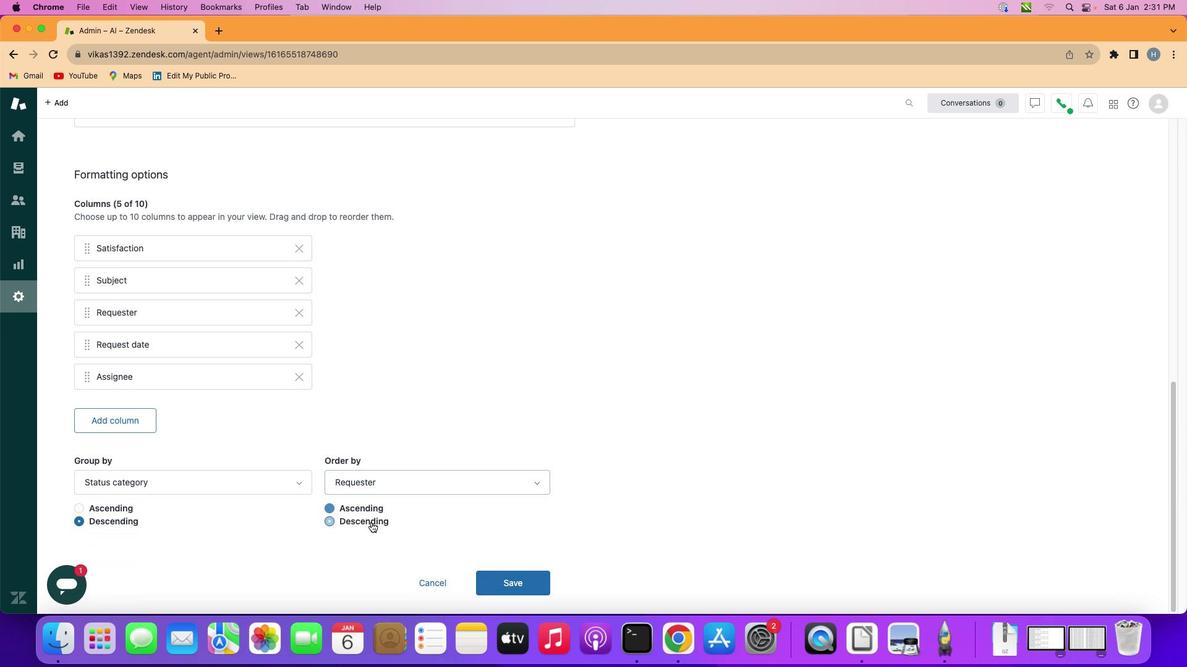 
Action: Mouse moved to (497, 586)
Screenshot: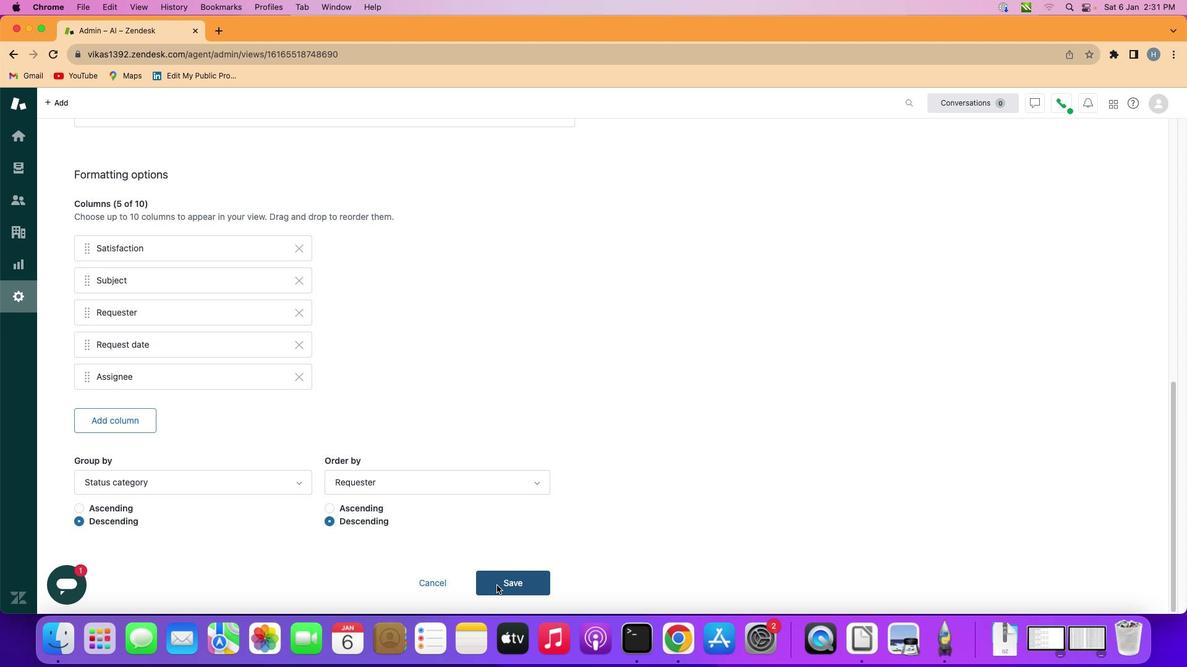 
Action: Mouse pressed left at (497, 586)
Screenshot: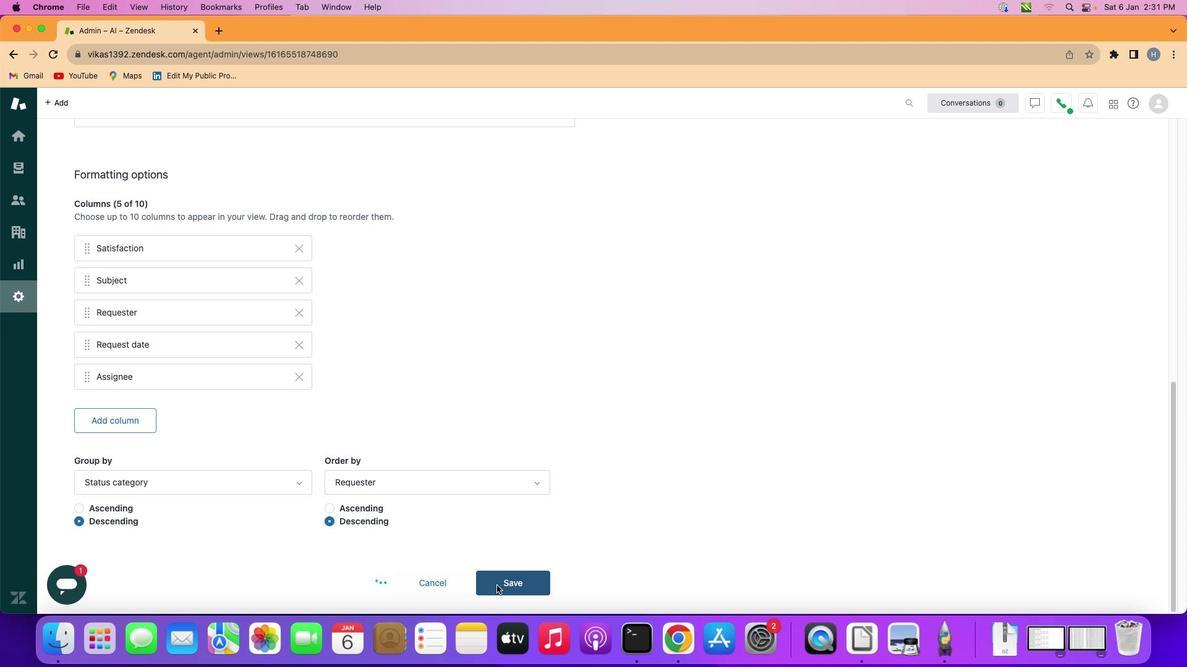 
Action: Mouse moved to (485, 386)
Screenshot: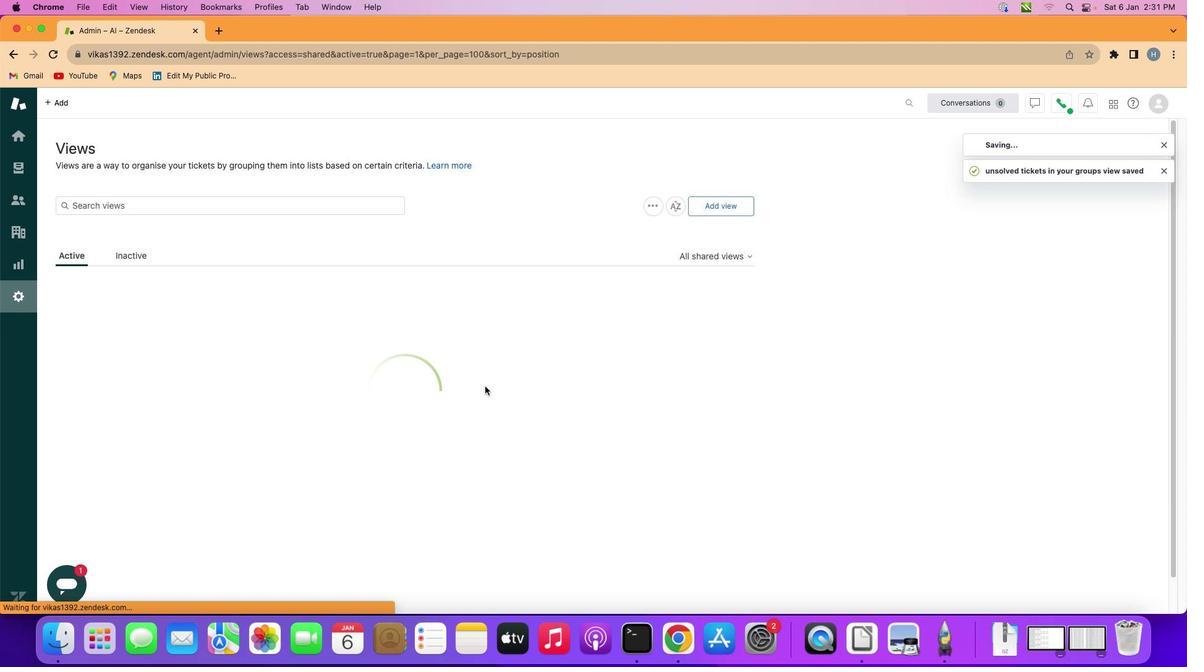 
